 Task: Add an event with the title Second Team Building Game: Scavenger Hunt Adventure, date '2023/11/07', time 9:15 AM to 11:15 AMand add a description: Welcome to our Team Leadership Training Workshop, a comprehensive and interactive session designed to enhance leadership skills, empower team leaders, and cultivate effective leadership practices. This workshop is tailored for individuals who aspire to lead and inspire their teams to achieve exceptional results and foster a positive work environment._x000D_
_x000D_
_x000D_
_x000D_
, put the event into Yellow category . Add location for the event as: 987 Arc de Triomphe, Paris, France, logged in from the account softage.9@softage.netand send the event invitation to softage.5@softage.net with CC to  softage.6@softage.net. Set a reminder for the event 30 minutes before
Action: Mouse moved to (85, 118)
Screenshot: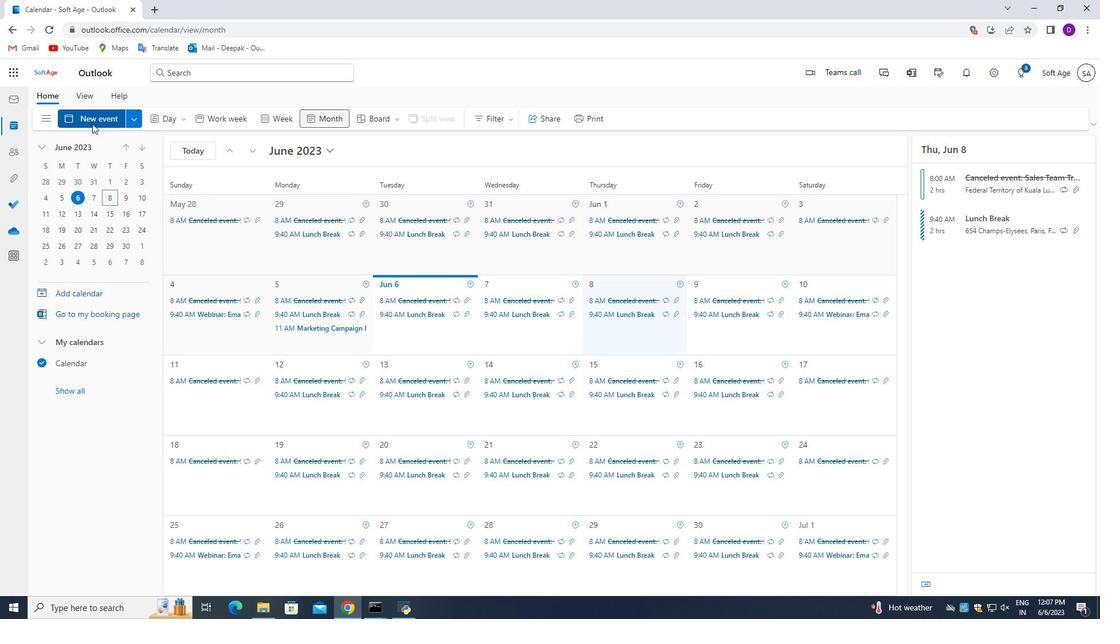 
Action: Mouse pressed left at (85, 118)
Screenshot: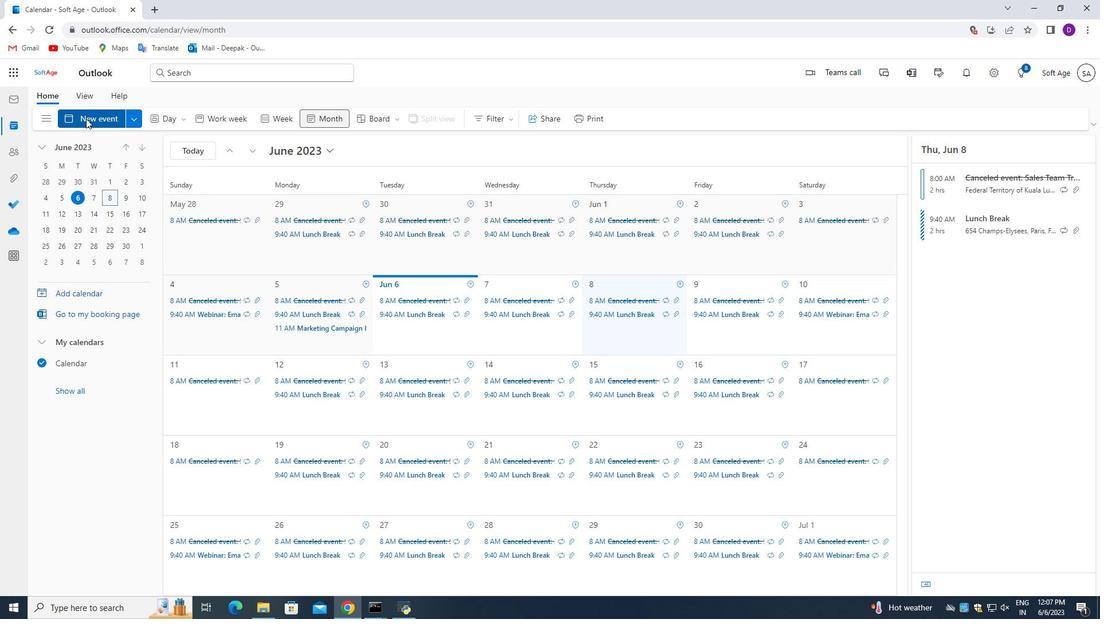 
Action: Mouse moved to (412, 448)
Screenshot: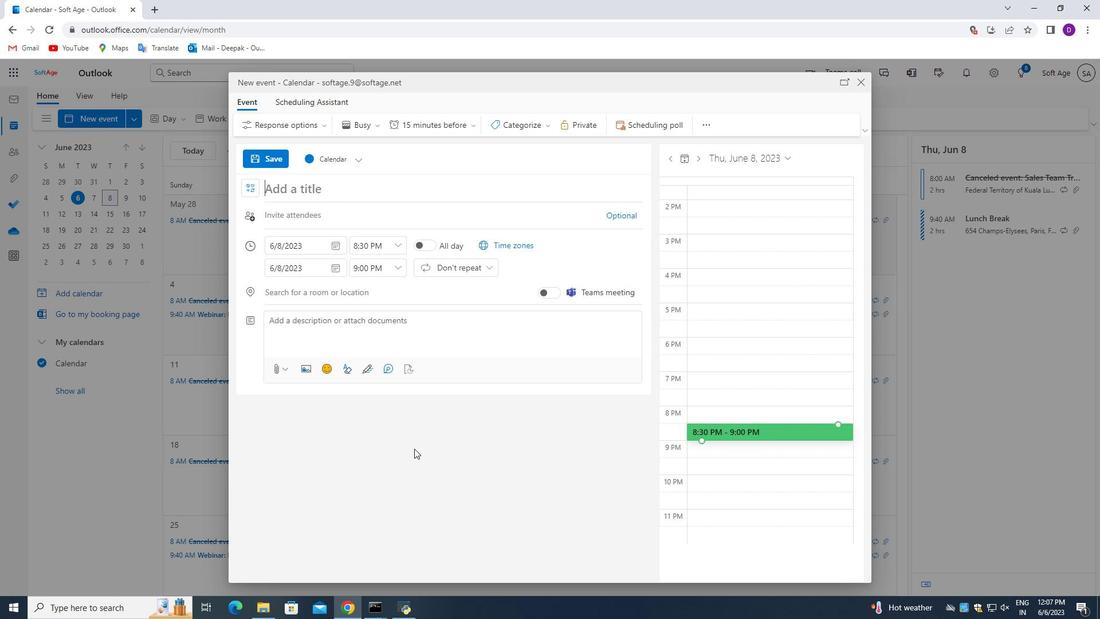 
Action: Key pressed <Key.shift_r>Second<Key.space><Key.shift_r>Team<Key.space><Key.shift_r>b<Key.backspace><Key.shift_r>Buik=<Key.backspace><Key.backspace>lding<Key.space><Key.shift_r>Game<Key.shift_r>:<Key.space><Key.shift_r>Scavenger<Key.space><Key.shift>Hunt<Key.space><Key.shift_r>Adventure
Screenshot: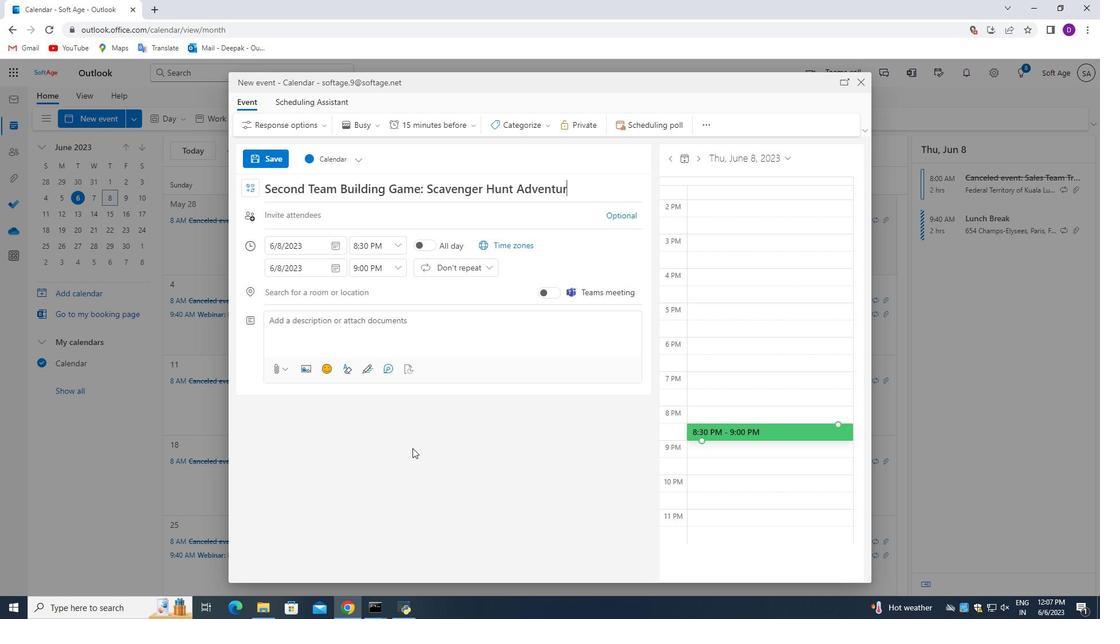 
Action: Mouse moved to (337, 244)
Screenshot: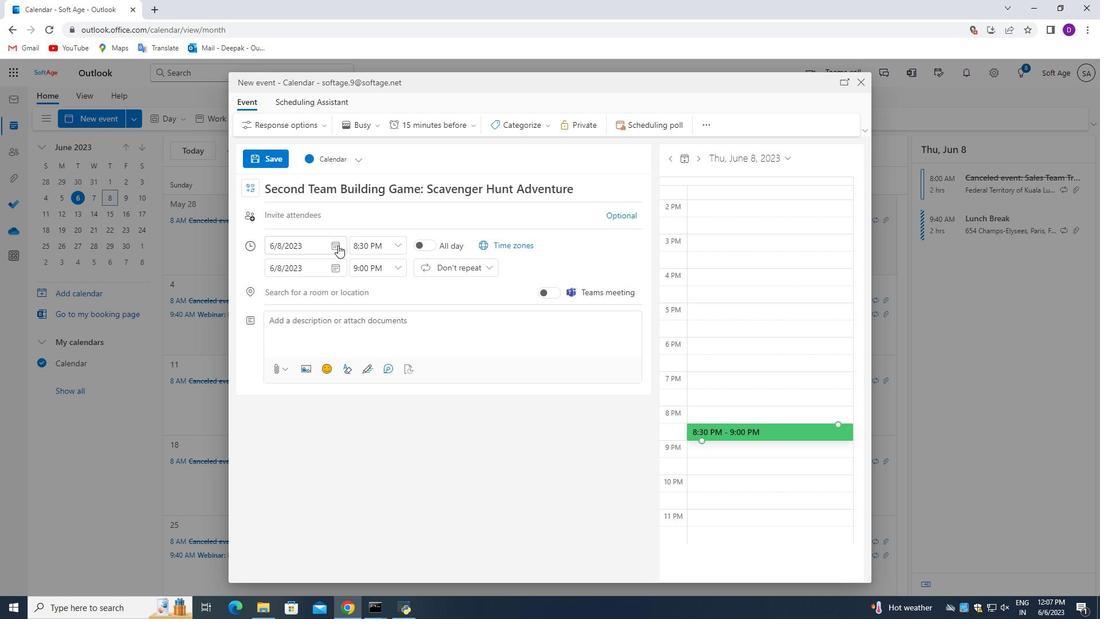 
Action: Mouse pressed left at (337, 244)
Screenshot: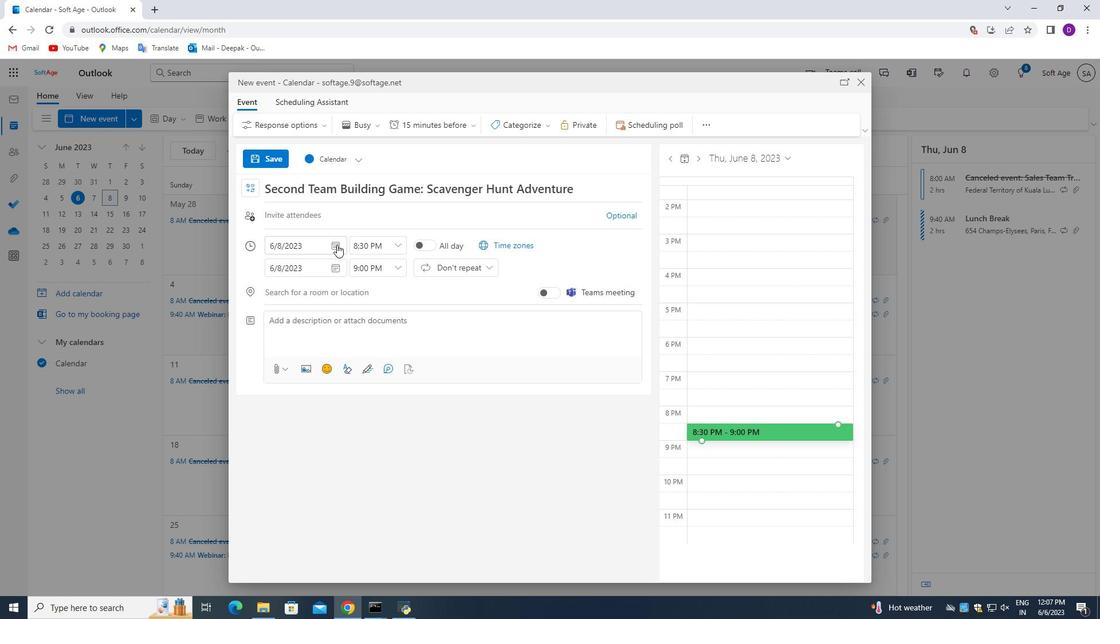 
Action: Mouse moved to (300, 268)
Screenshot: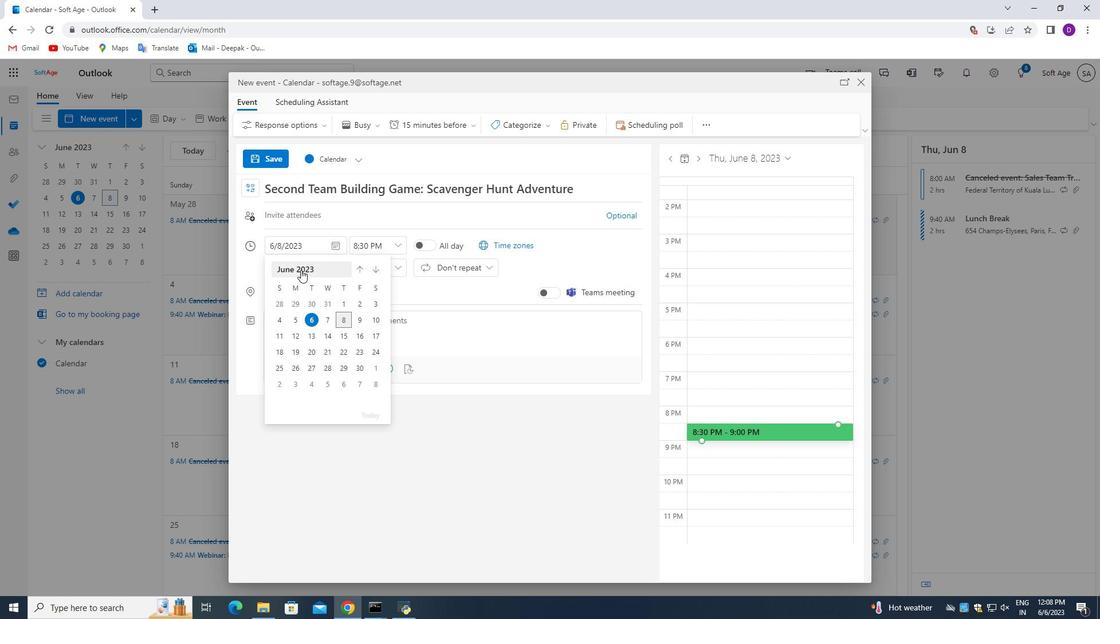 
Action: Mouse pressed left at (300, 268)
Screenshot: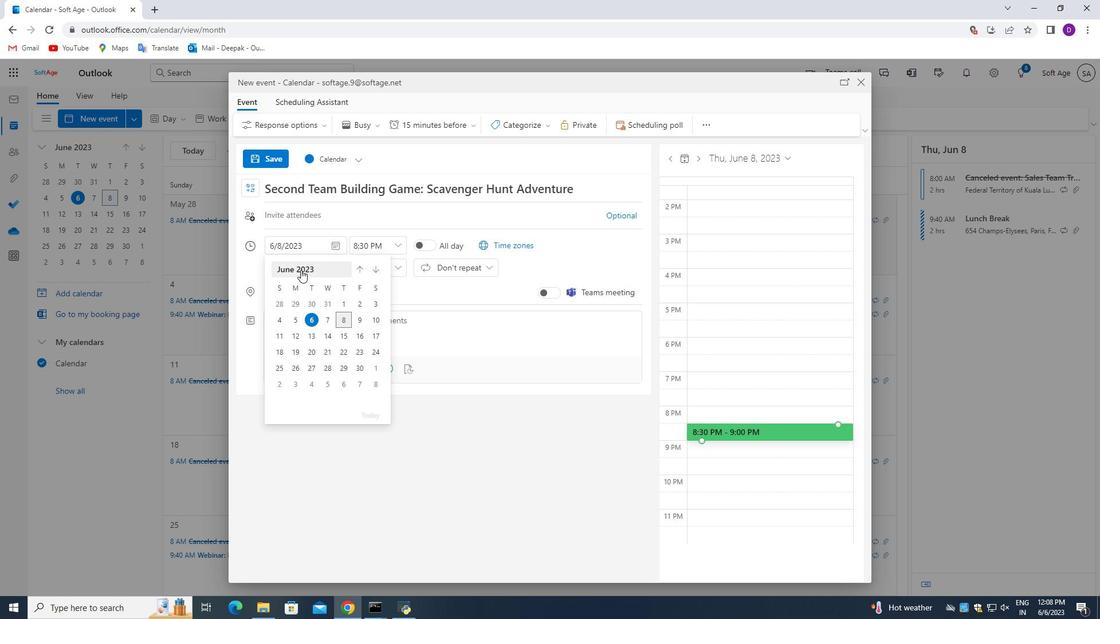 
Action: Mouse moved to (345, 353)
Screenshot: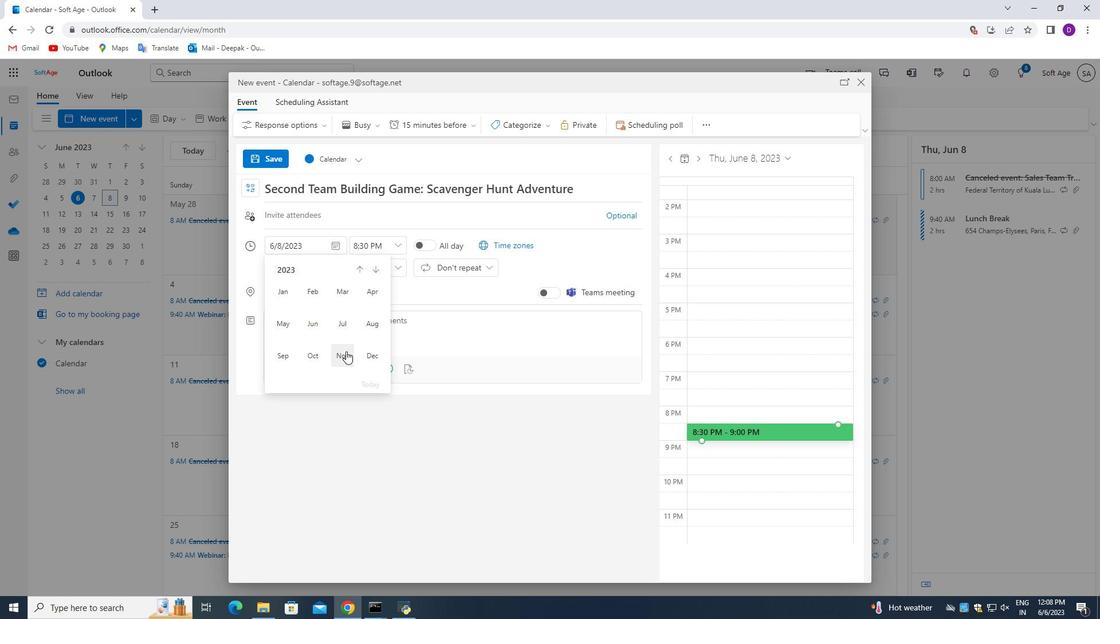 
Action: Mouse pressed left at (345, 353)
Screenshot: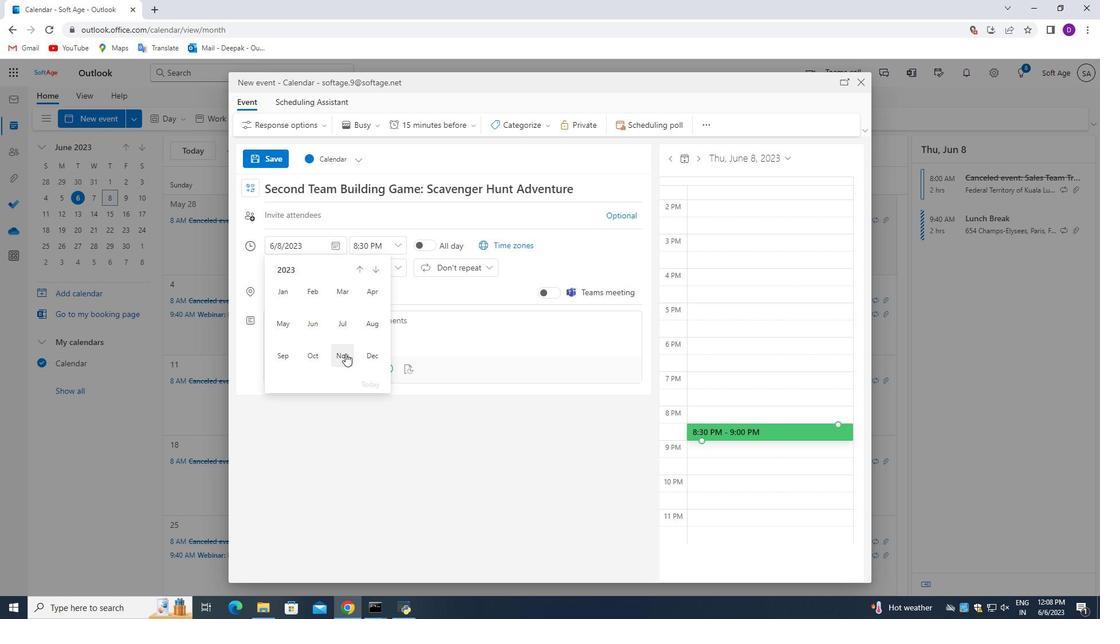 
Action: Mouse moved to (311, 319)
Screenshot: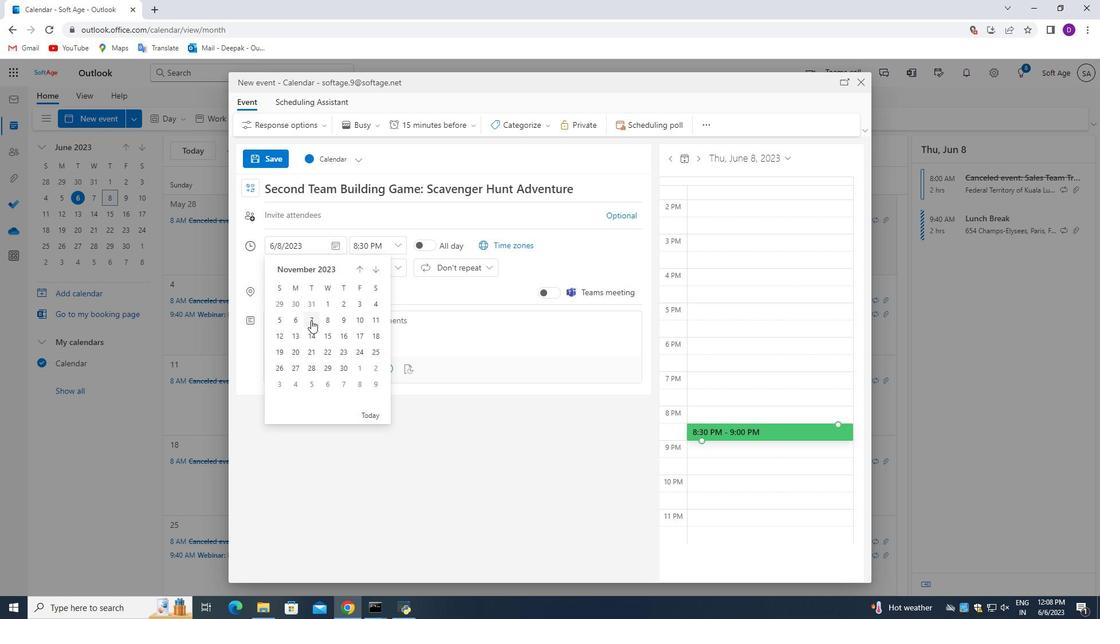 
Action: Mouse pressed left at (311, 319)
Screenshot: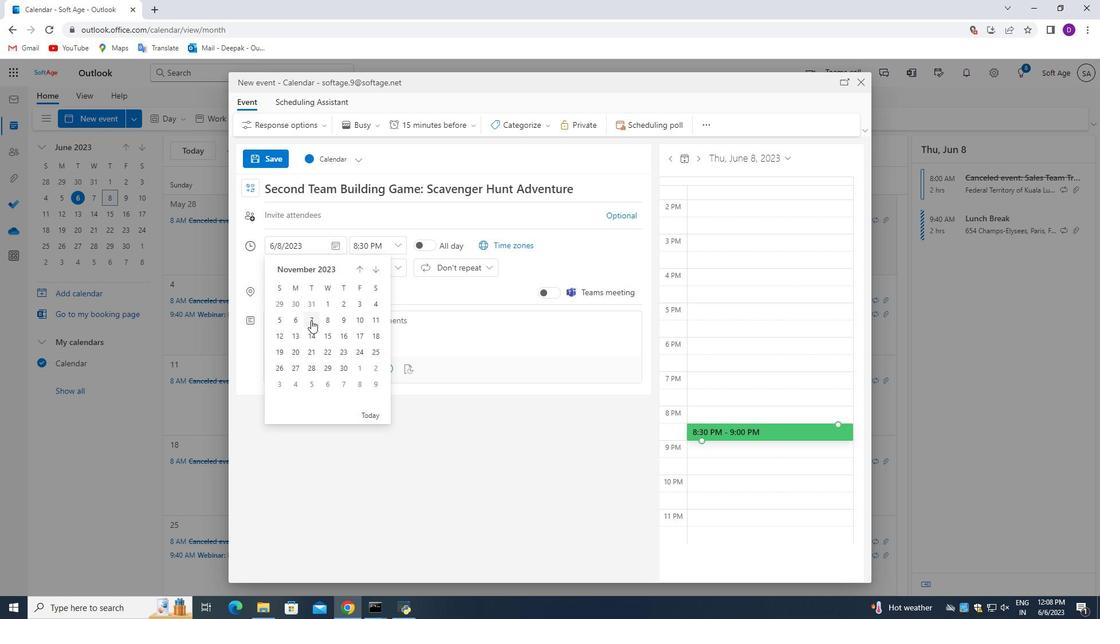 
Action: Mouse moved to (394, 247)
Screenshot: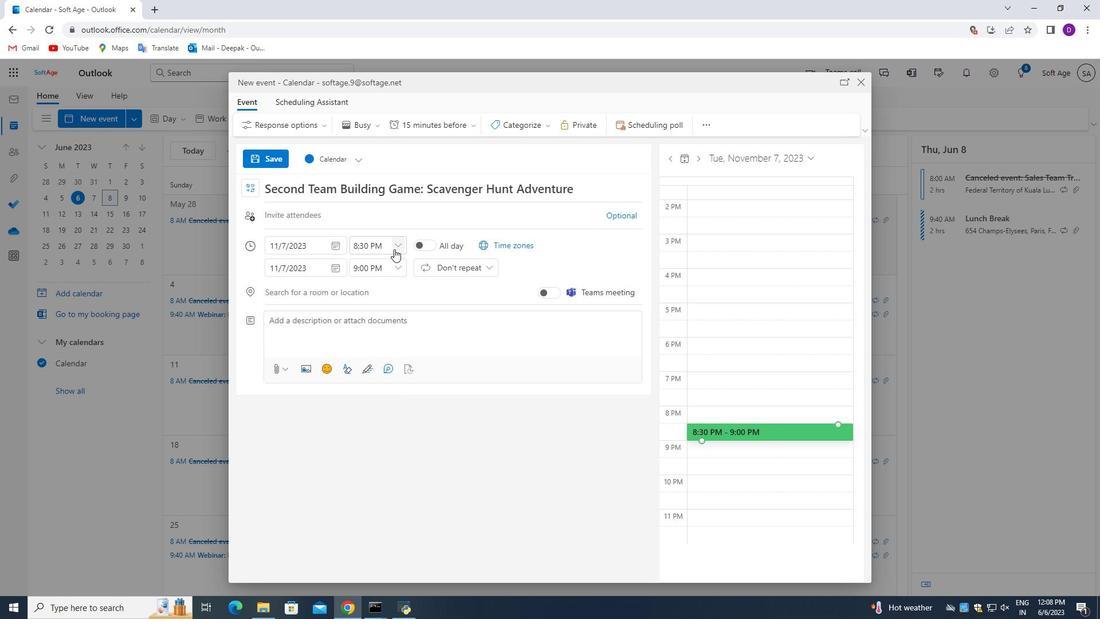 
Action: Mouse pressed left at (394, 247)
Screenshot: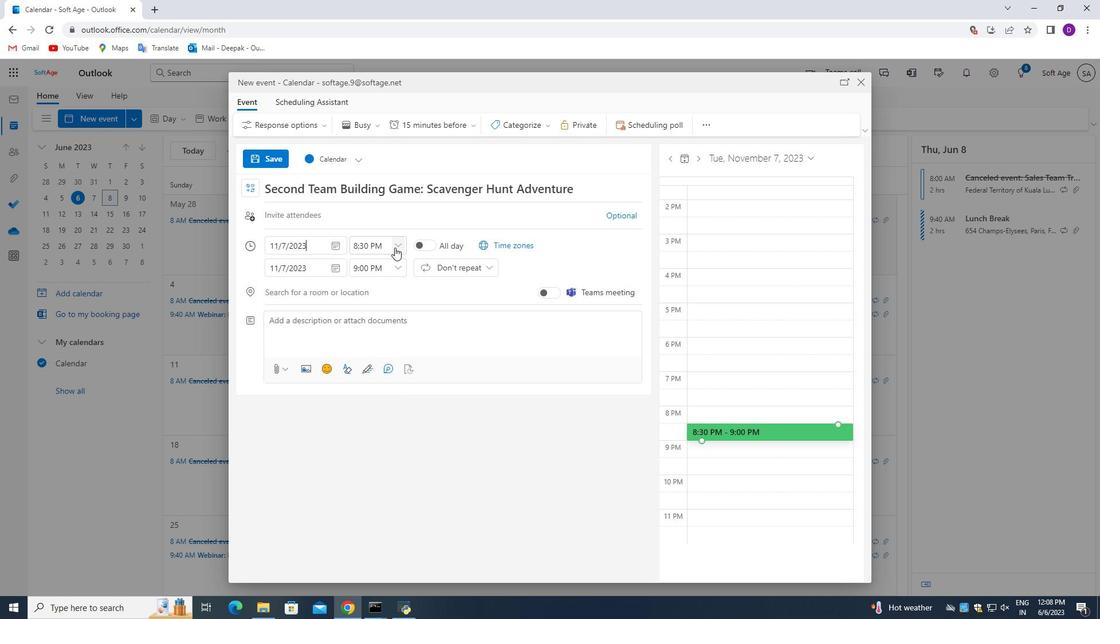
Action: Mouse moved to (378, 294)
Screenshot: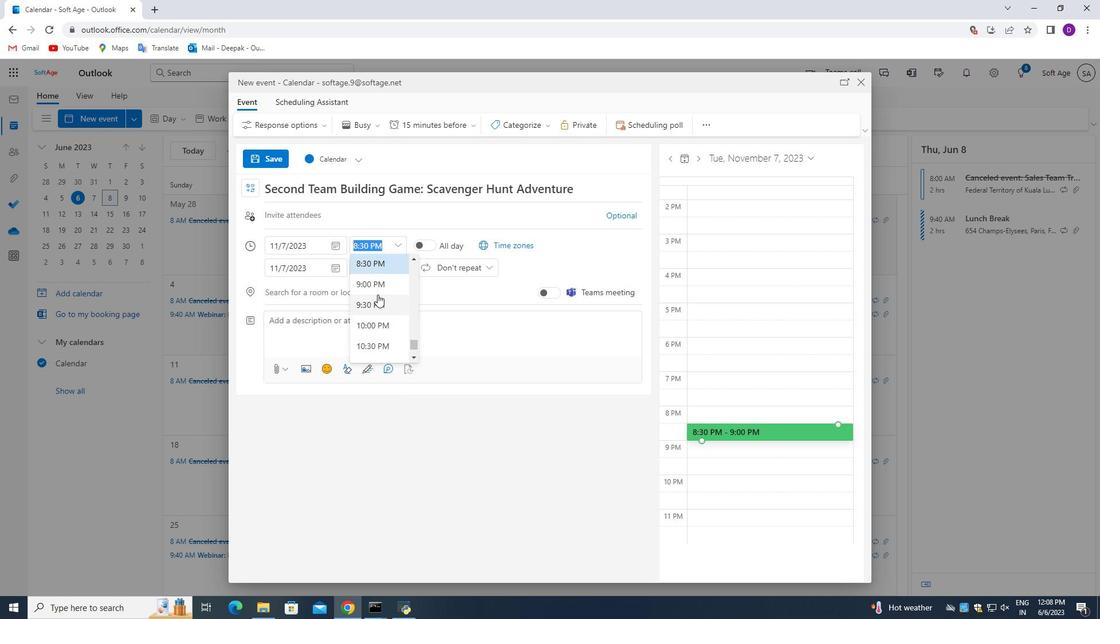 
Action: Mouse scrolled (378, 294) with delta (0, 0)
Screenshot: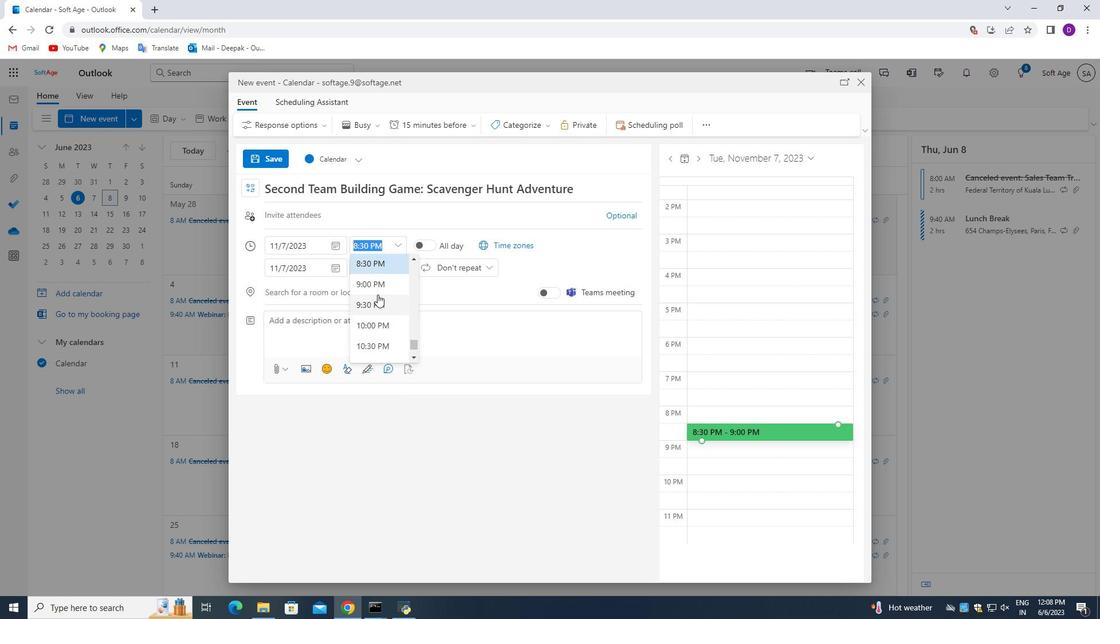 
Action: Mouse moved to (379, 294)
Screenshot: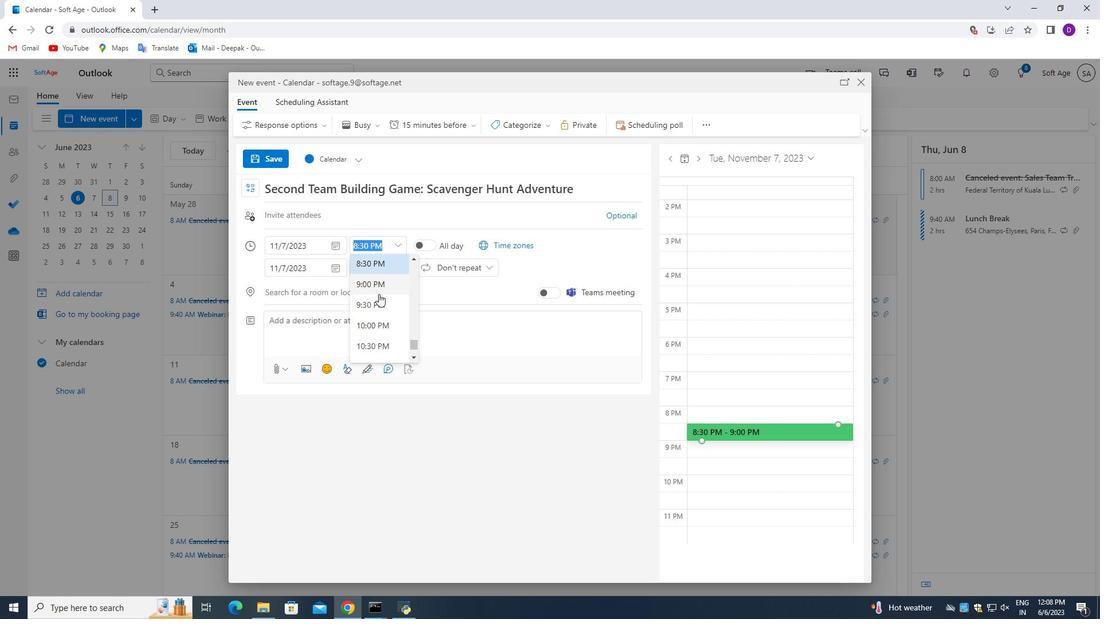 
Action: Mouse scrolled (379, 295) with delta (0, 0)
Screenshot: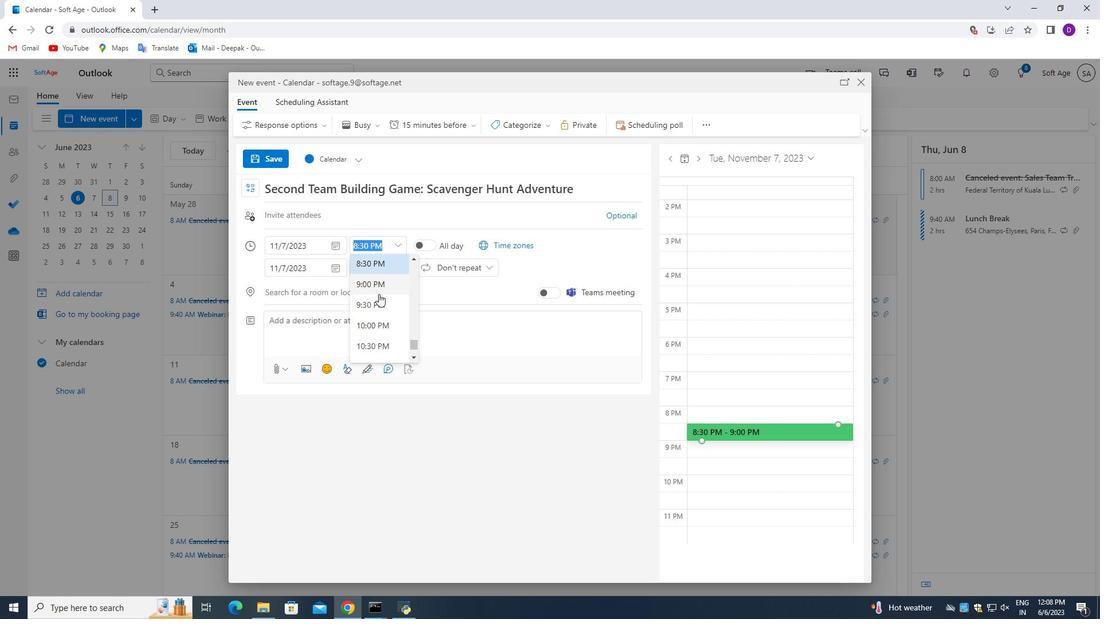 
Action: Mouse moved to (379, 296)
Screenshot: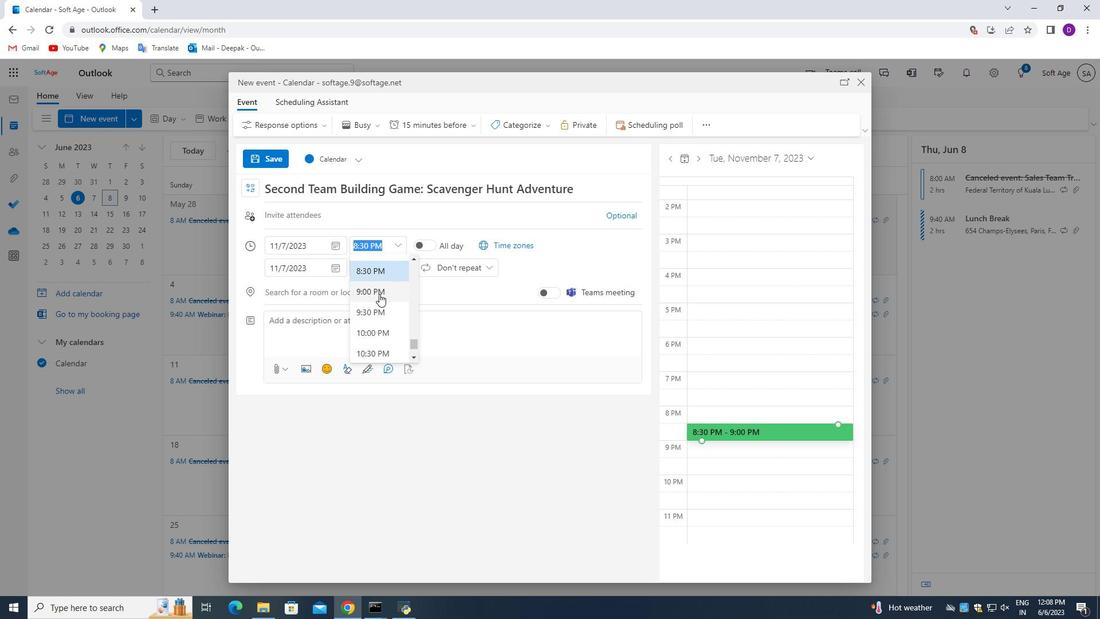 
Action: Mouse scrolled (379, 296) with delta (0, 0)
Screenshot: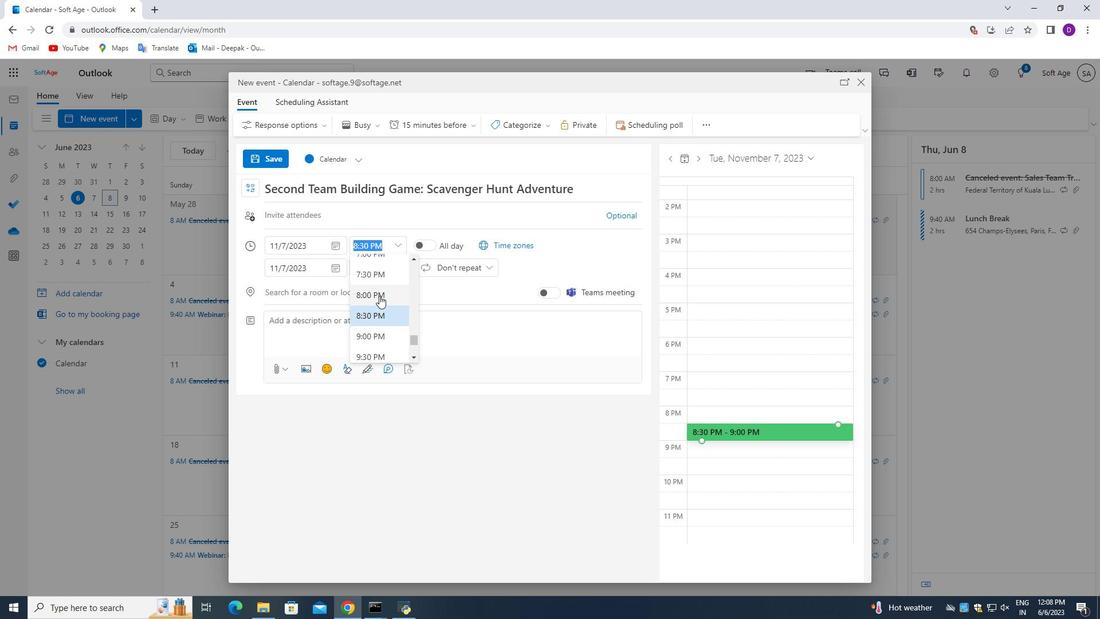 
Action: Mouse scrolled (379, 296) with delta (0, 0)
Screenshot: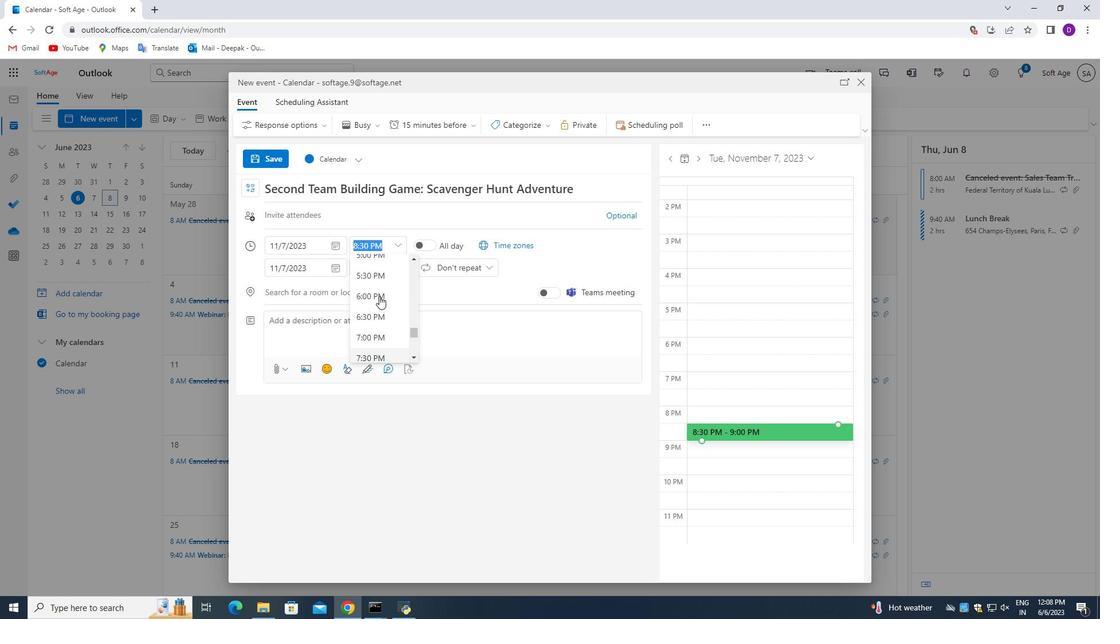 
Action: Mouse scrolled (379, 296) with delta (0, 0)
Screenshot: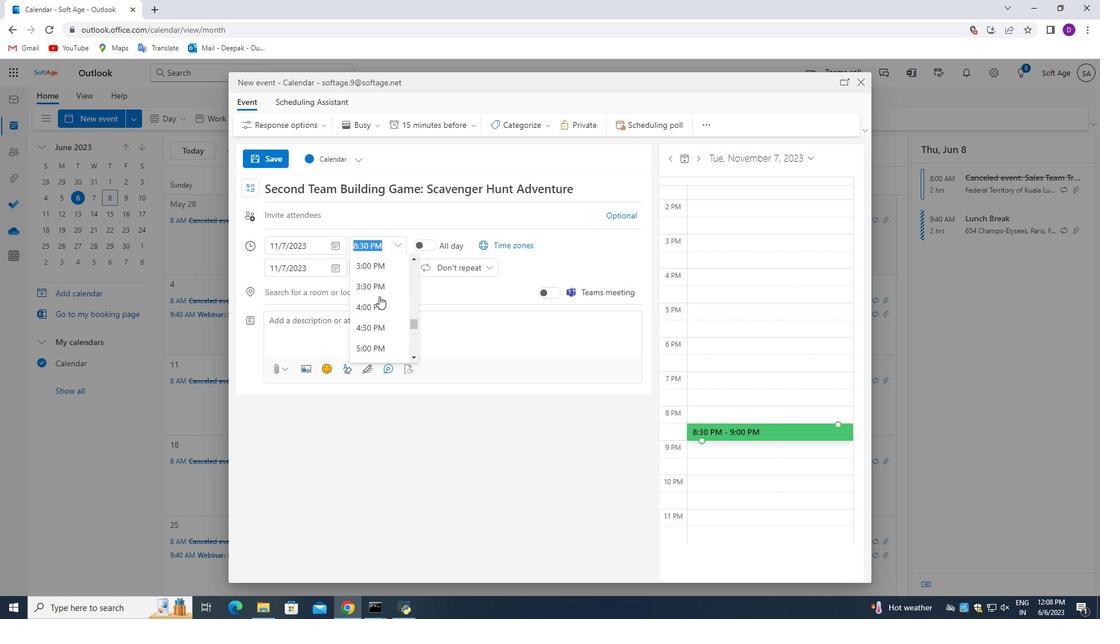 
Action: Mouse scrolled (379, 296) with delta (0, 0)
Screenshot: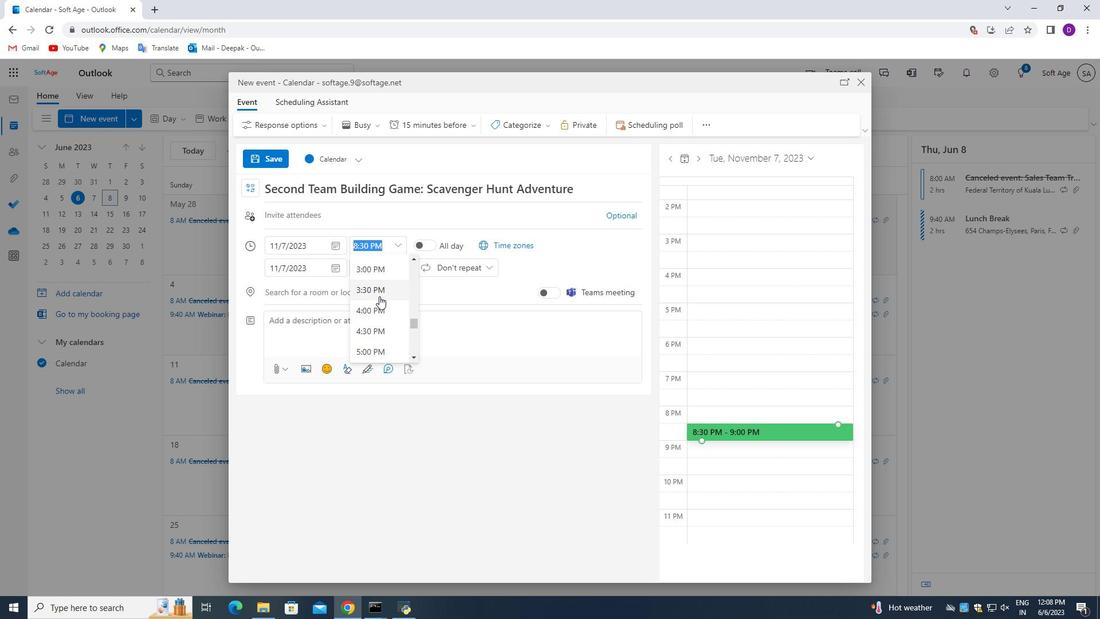 
Action: Mouse scrolled (379, 296) with delta (0, 0)
Screenshot: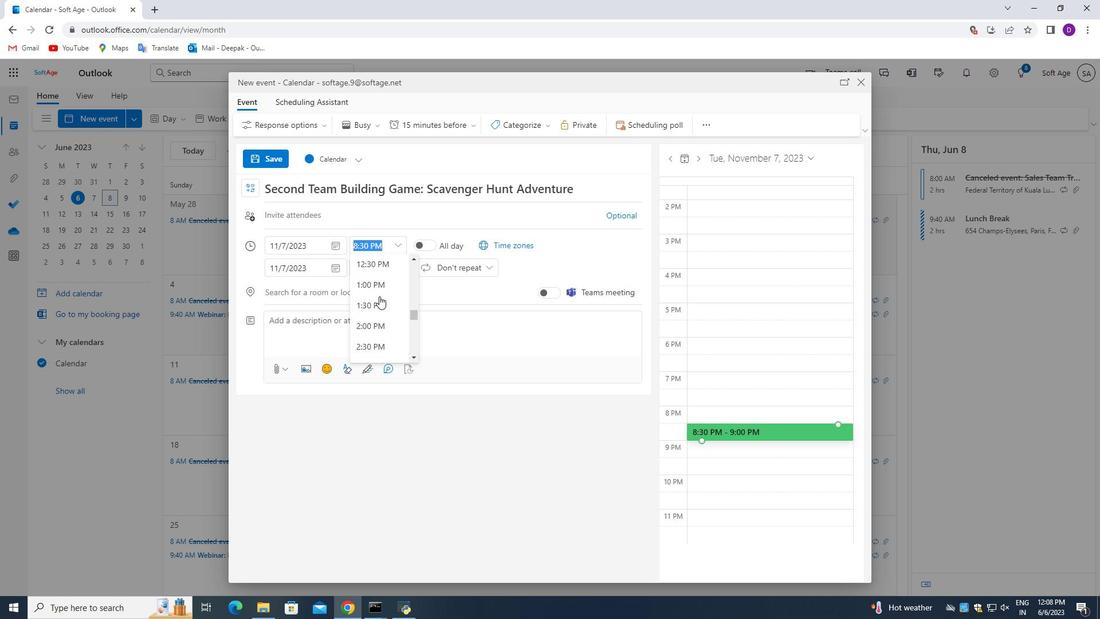 
Action: Mouse scrolled (379, 296) with delta (0, 0)
Screenshot: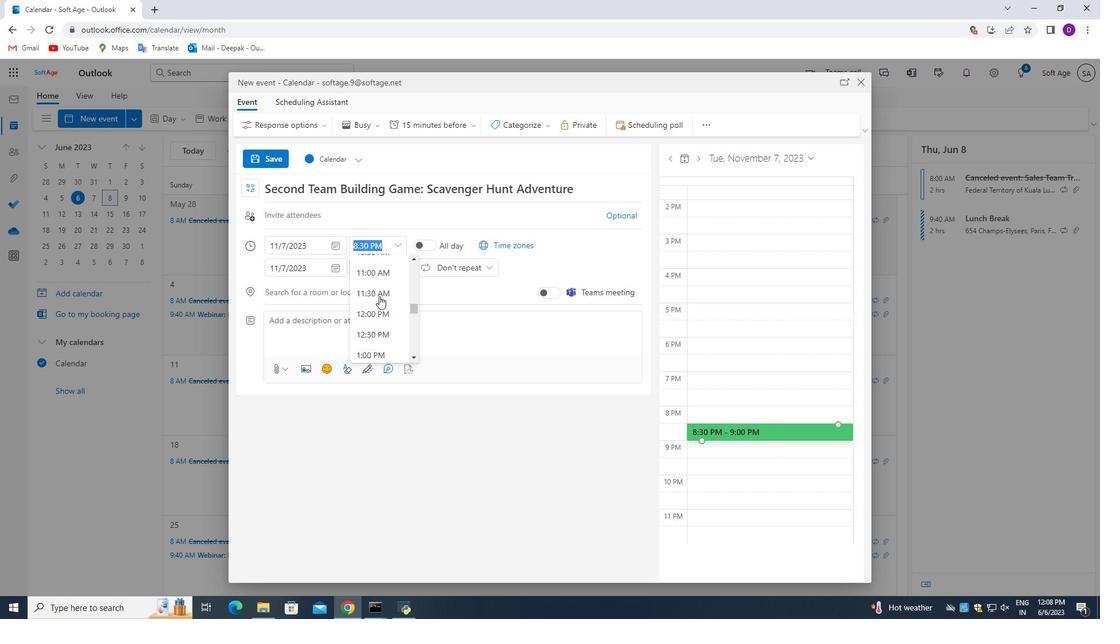 
Action: Mouse scrolled (379, 296) with delta (0, 0)
Screenshot: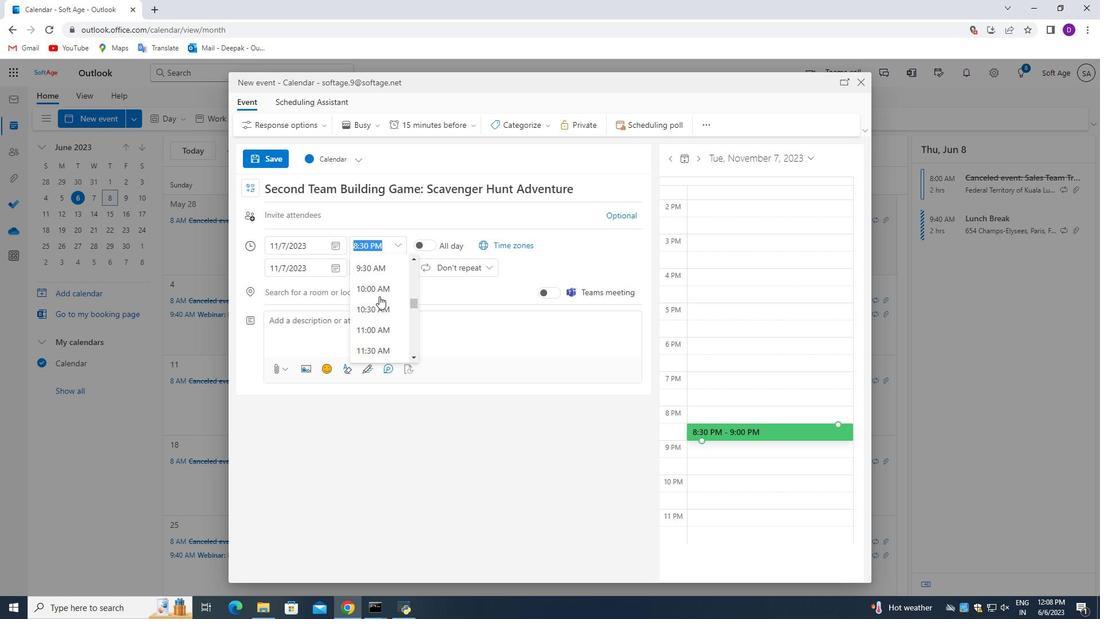 
Action: Mouse moved to (376, 320)
Screenshot: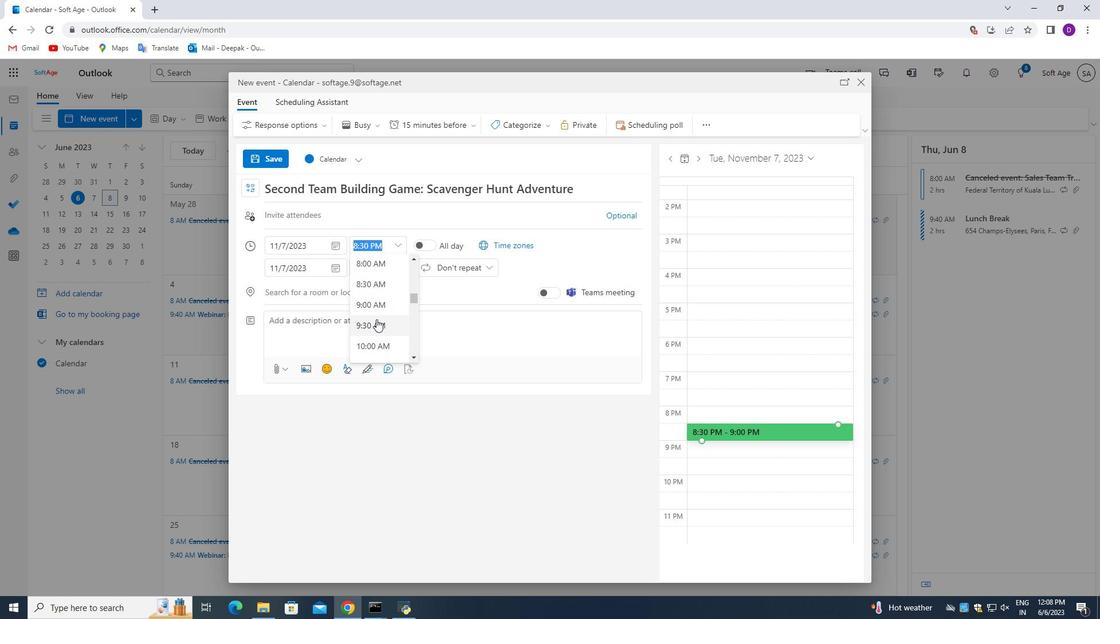 
Action: Mouse pressed left at (376, 320)
Screenshot: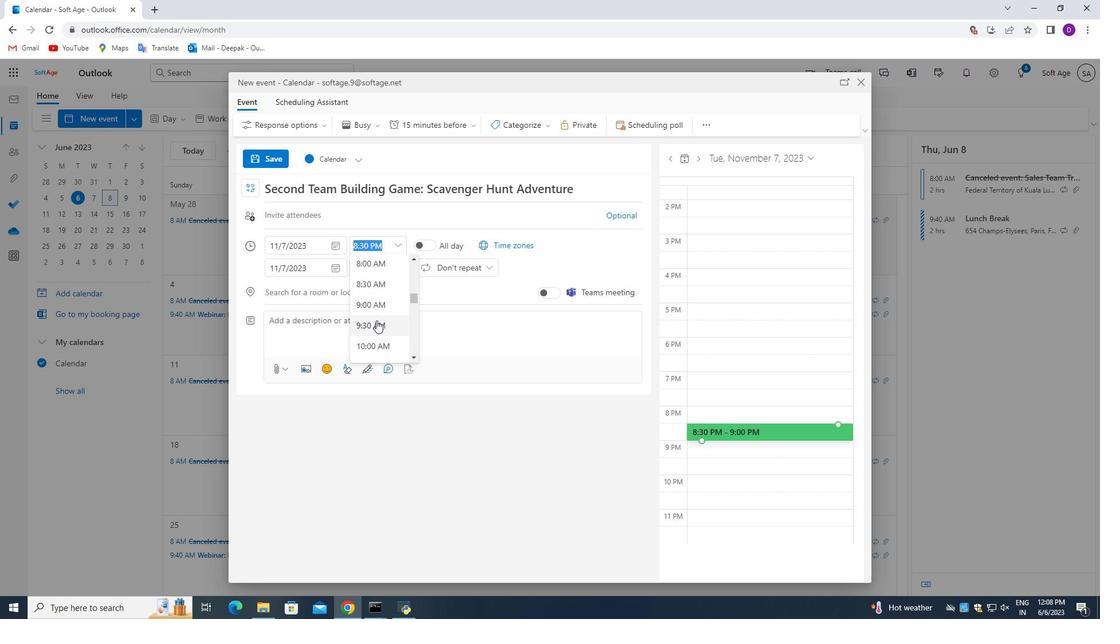 
Action: Mouse moved to (363, 247)
Screenshot: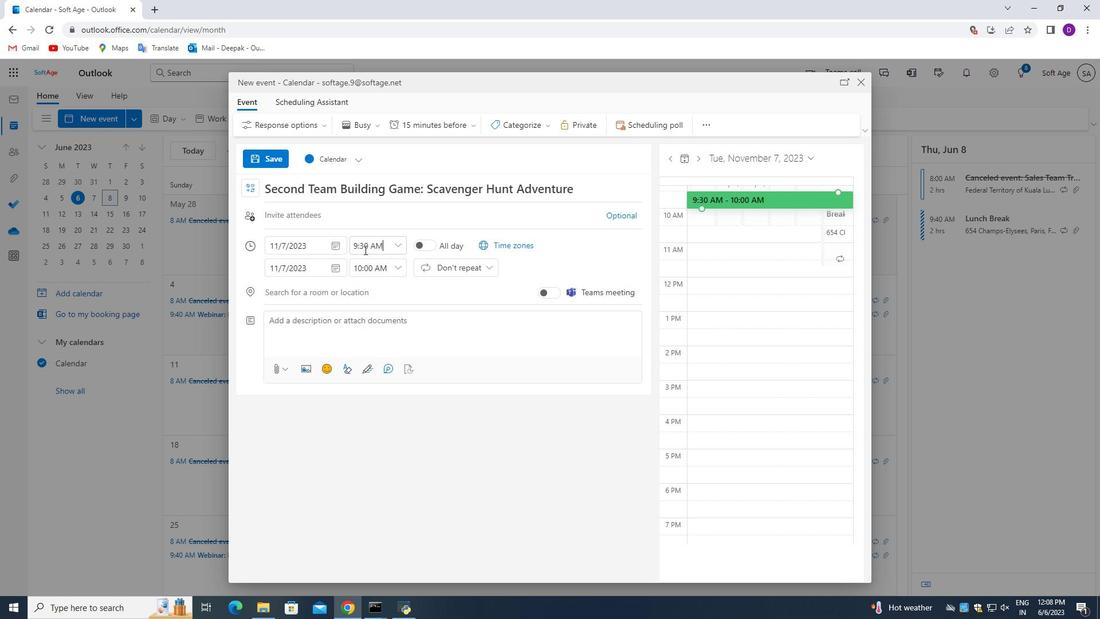 
Action: Mouse pressed left at (363, 247)
Screenshot: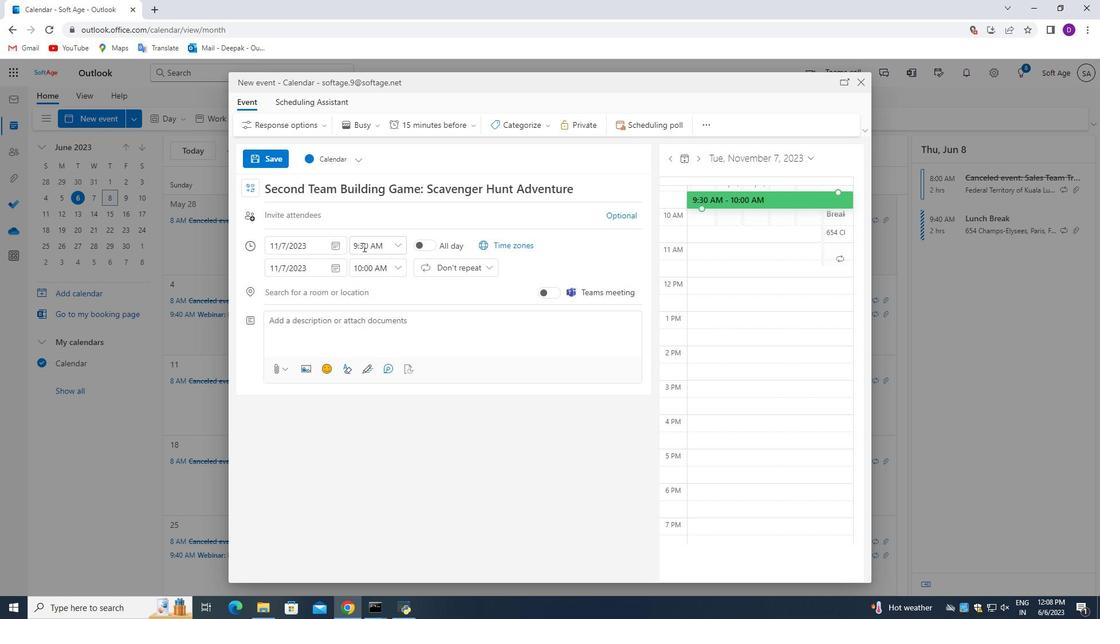 
Action: Mouse moved to (396, 300)
Screenshot: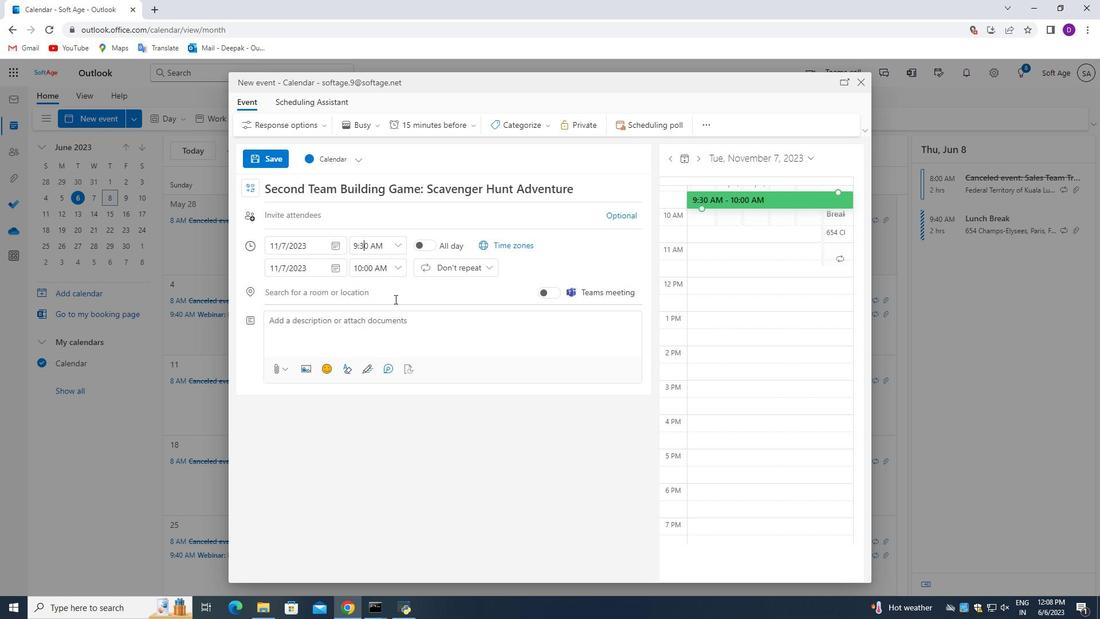 
Action: Key pressed <Key.backspace><Key.right><Key.backspace>15
Screenshot: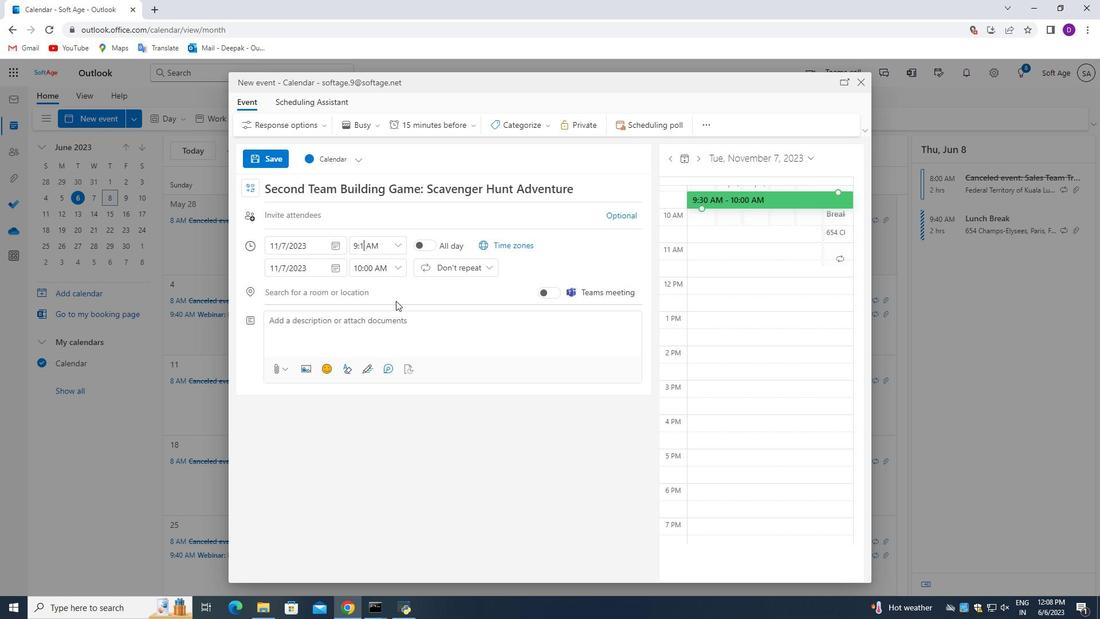 
Action: Mouse moved to (396, 270)
Screenshot: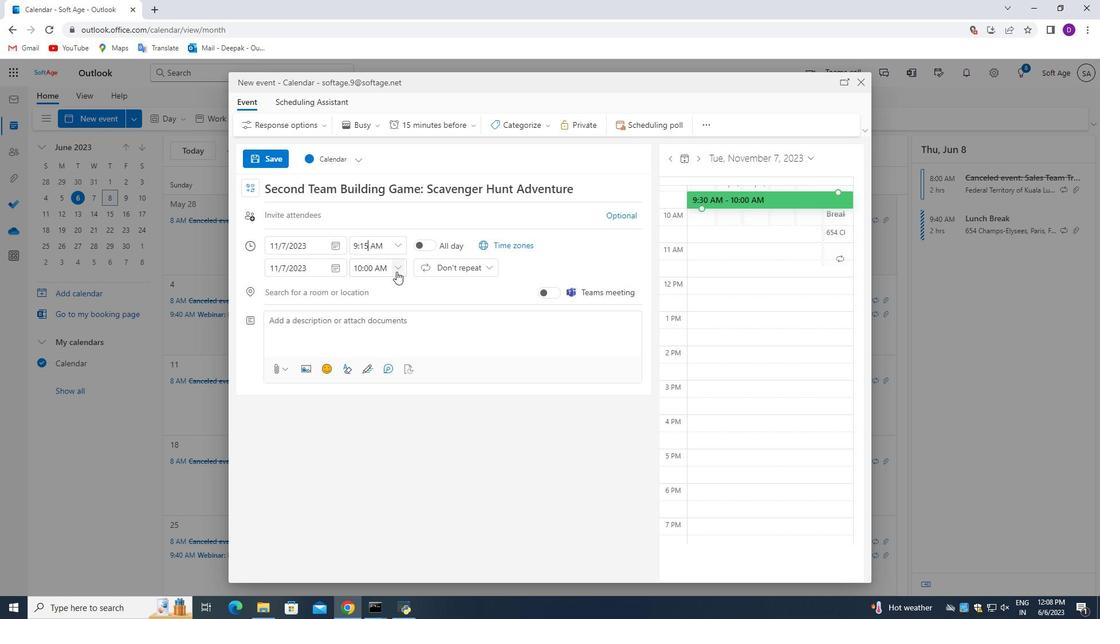 
Action: Mouse pressed left at (396, 270)
Screenshot: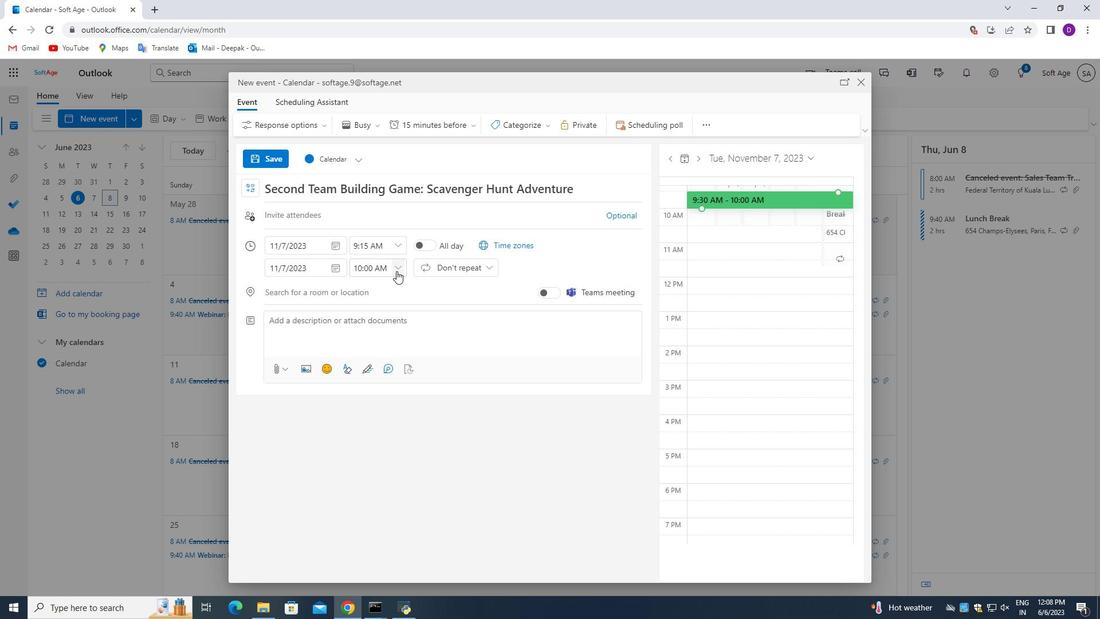 
Action: Mouse moved to (392, 270)
Screenshot: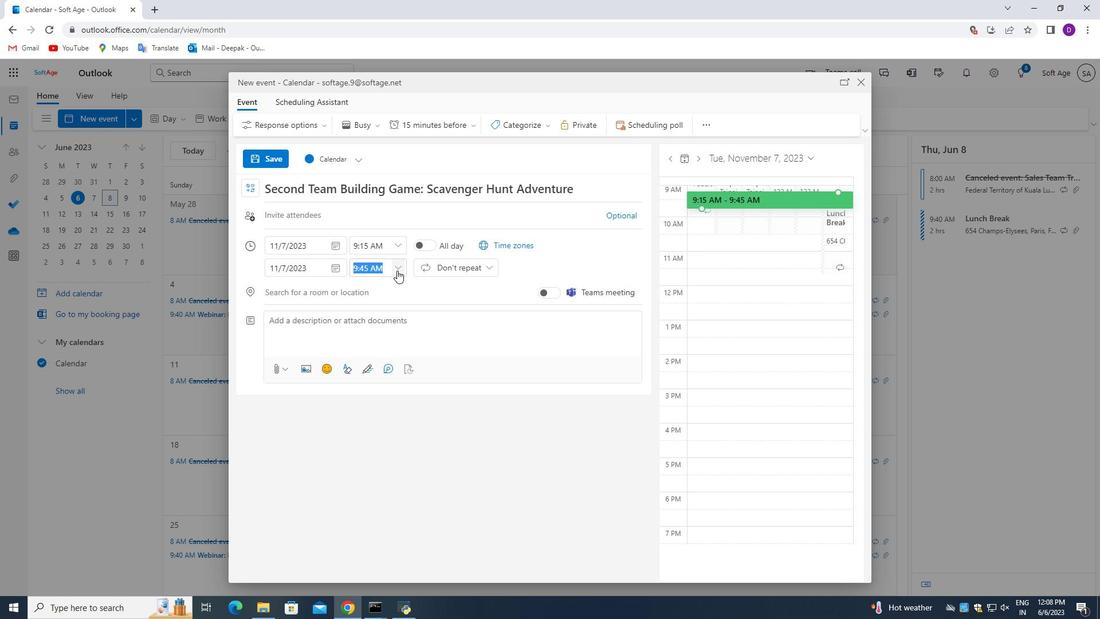 
Action: Mouse pressed left at (392, 270)
Screenshot: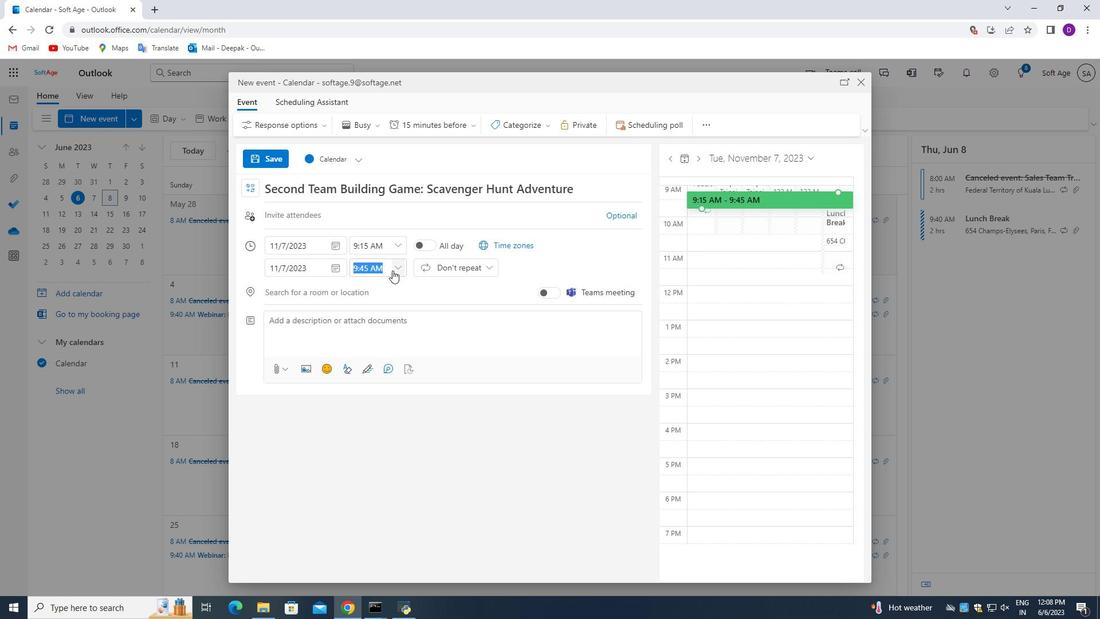 
Action: Mouse moved to (390, 345)
Screenshot: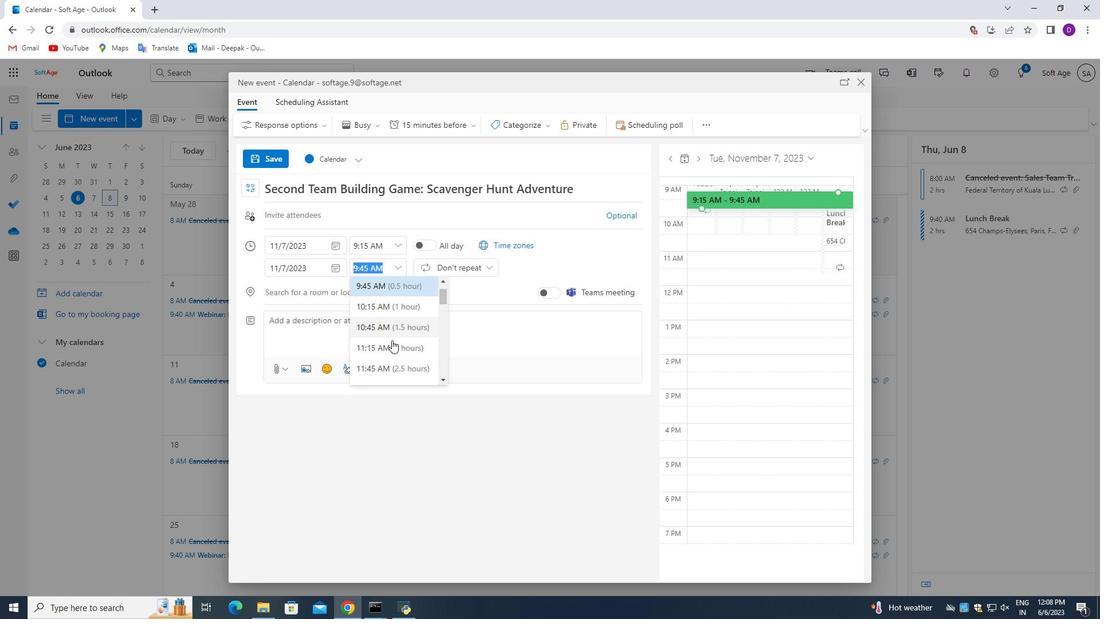 
Action: Mouse pressed left at (390, 345)
Screenshot: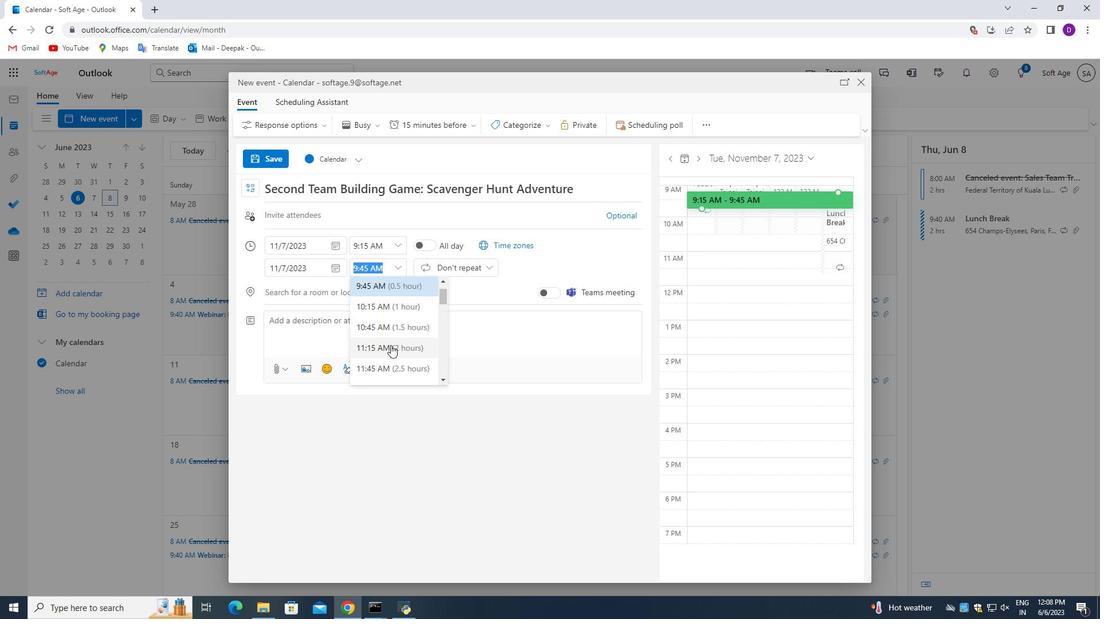 
Action: Mouse moved to (368, 320)
Screenshot: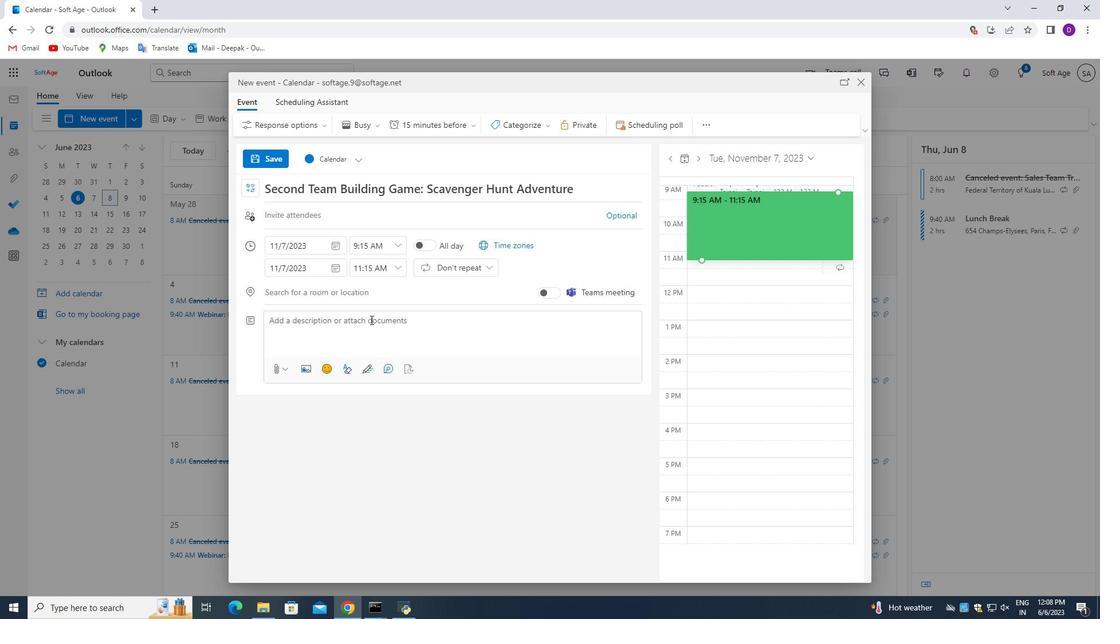 
Action: Mouse pressed left at (368, 320)
Screenshot: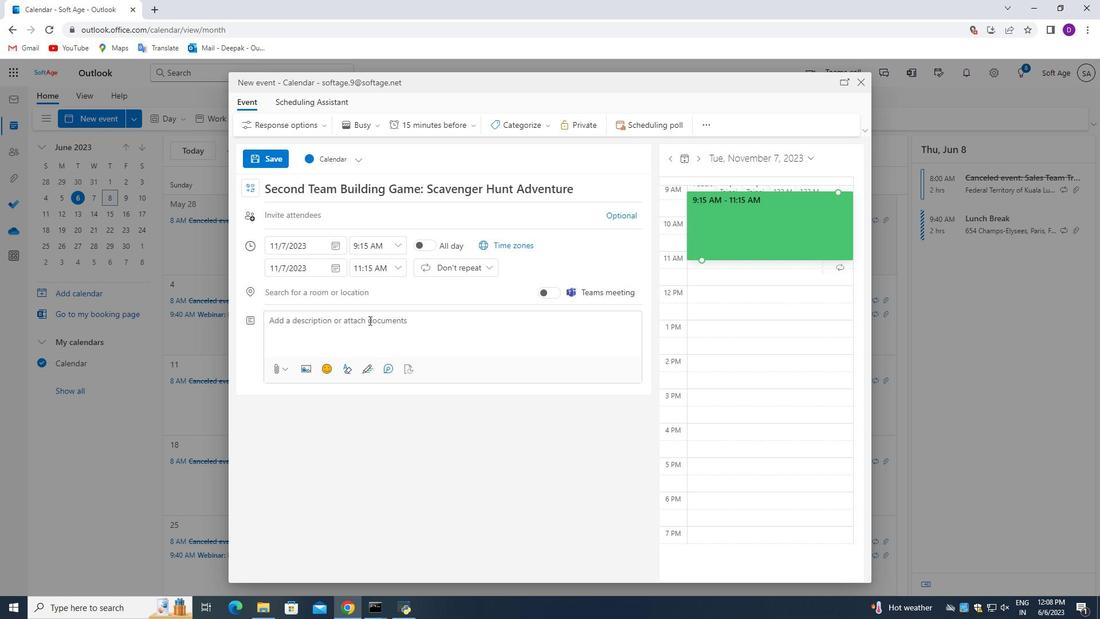 
Action: Mouse moved to (531, 499)
Screenshot: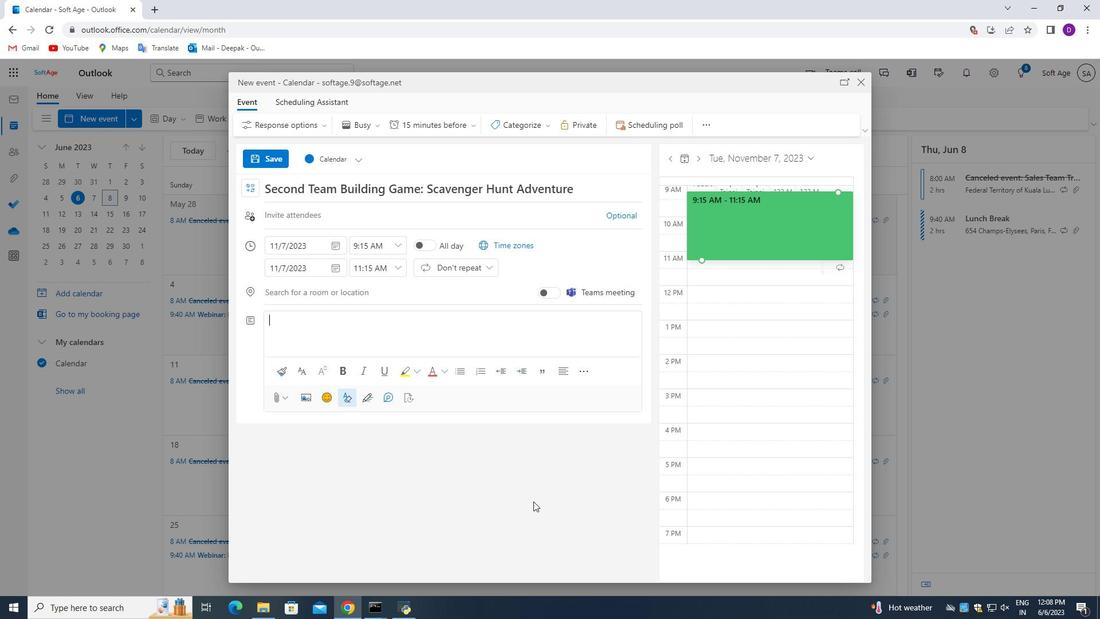 
Action: Key pressed <Key.shift_r>Wec<Key.backspace>lcome<Key.space>to<Key.space>our<Key.space><Key.shift_r>Team<Key.space><Key.shift>La<Key.backspace>eadership<Key.space><Key.shift_r>Training<Key.space><Key.shift_r>Workshop<Key.space><Key.backspace>,<Key.space>a<Key.space>comprehensive<Key.space>and<Key.space>interactive<Key.space>session<Key.space>designed<Key.space>to<Key.space>enhance<Key.space>leadership<Key.space>l<Key.backspace>sl<Key.backspace>kills,<Key.space>empower<Key.space>team<Key.space>leaders,<Key.space>and<Key.space>cultivate<Key.space>effectic<Key.backspace>ve<Key.space>leadership<Key.space>who<Key.space>aspire<Key.space>to<Key.space>lead<Key.space>and<Key.space>inspire<Key.space>their<Key.space>teams<Key.space>to<Key.space>achieve<Key.space>exceptional<Key.space>results<Key.space>and<Key.space>foster<Key.space>a<Key.space>positive<Key.space>work<Key.space>environment<Key.space><Key.backspace>.
Screenshot: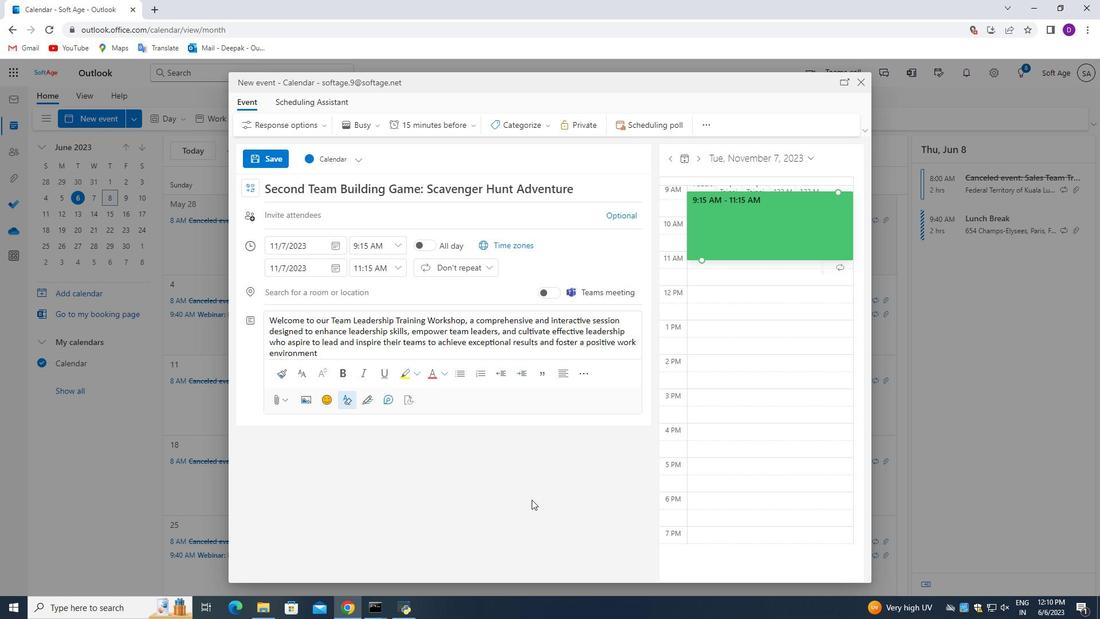 
Action: Mouse moved to (519, 125)
Screenshot: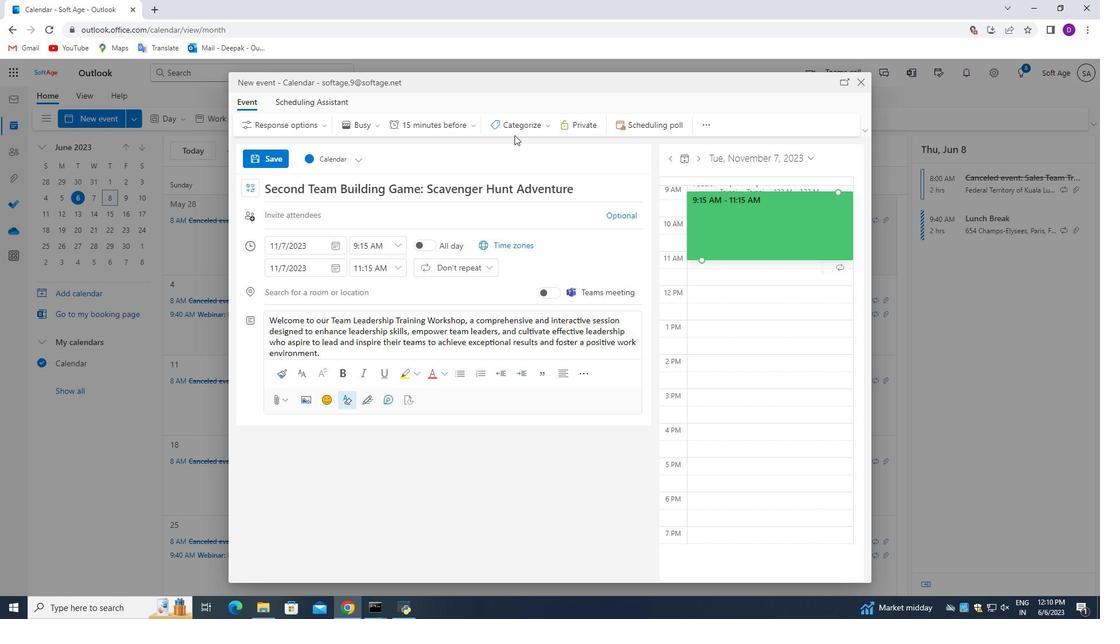
Action: Mouse pressed left at (519, 125)
Screenshot: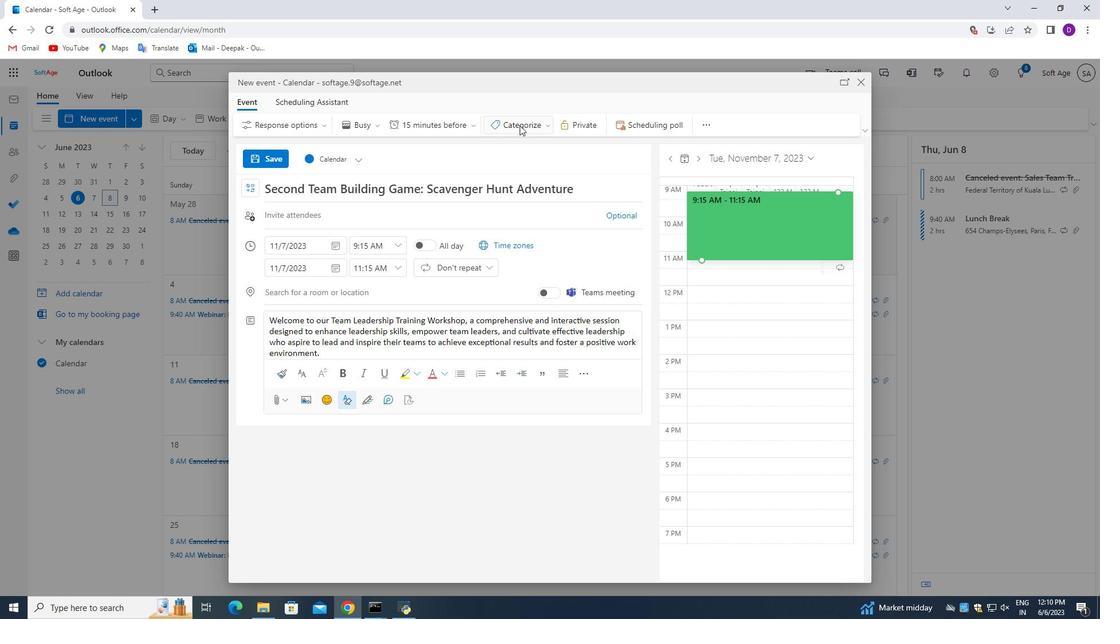 
Action: Mouse moved to (534, 237)
Screenshot: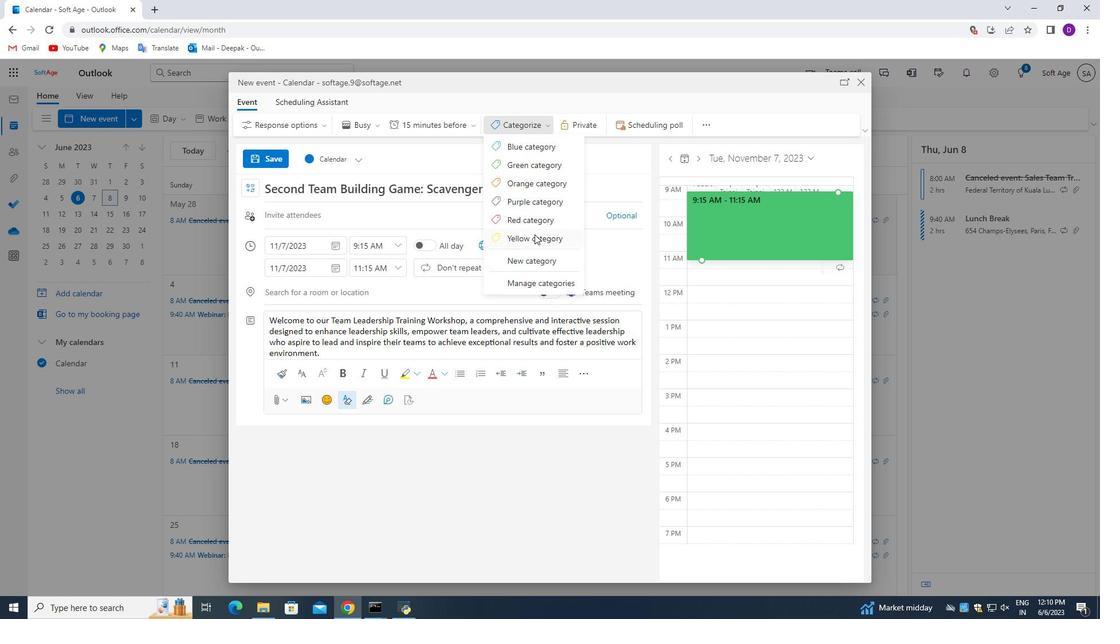 
Action: Mouse pressed left at (534, 237)
Screenshot: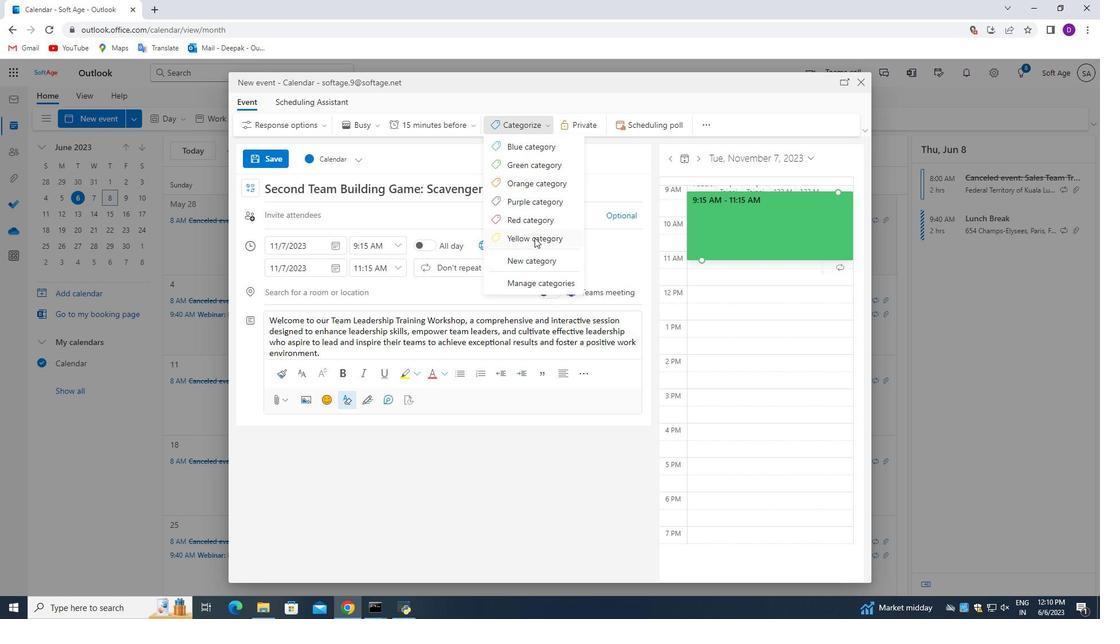 
Action: Mouse moved to (334, 294)
Screenshot: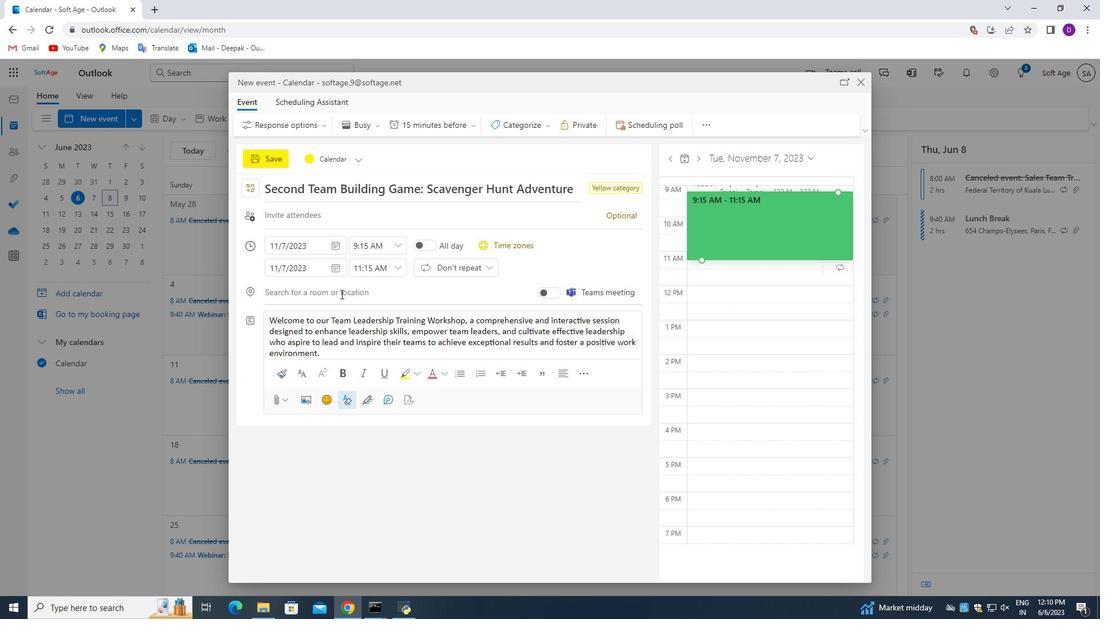 
Action: Mouse pressed left at (334, 294)
Screenshot: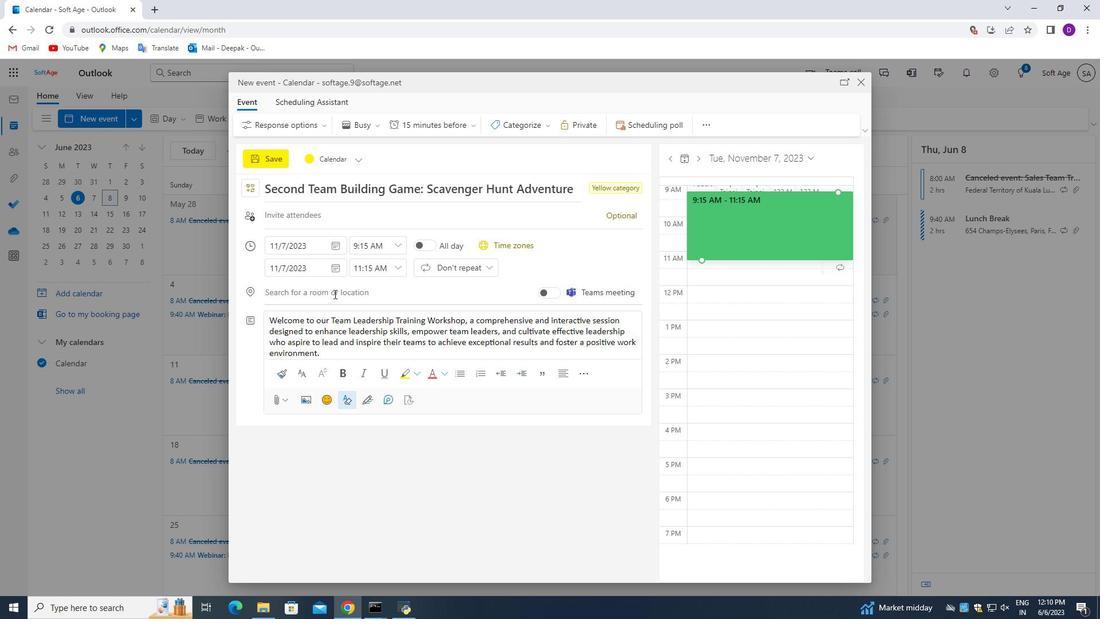 
Action: Mouse moved to (384, 478)
Screenshot: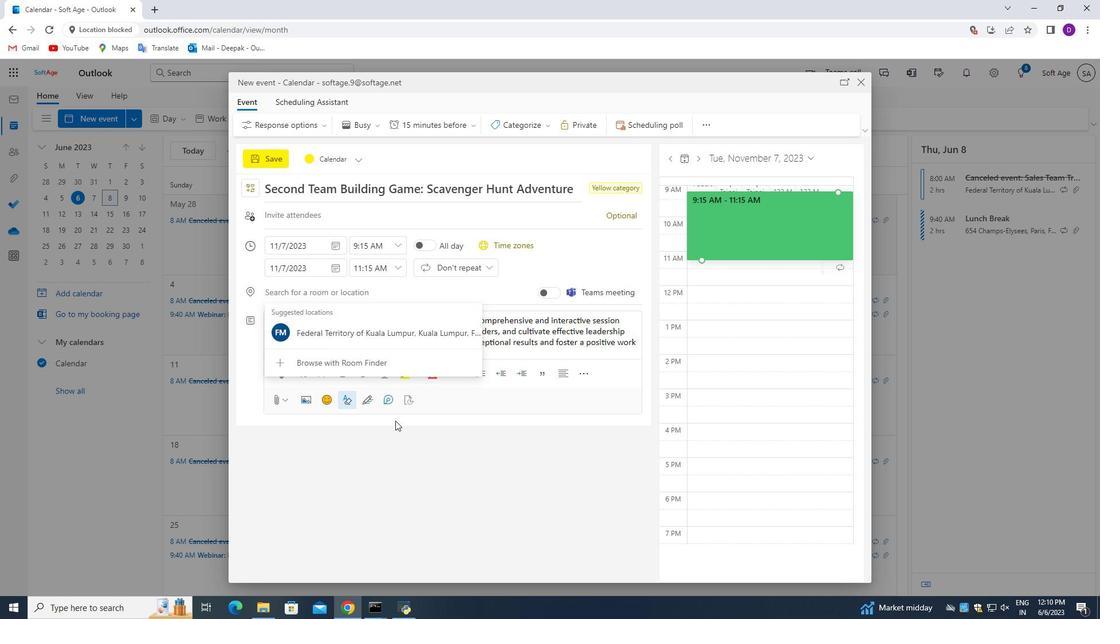 
Action: Key pressed 987<Key.space><Key.shift_r>Arc<Key.space>e<Key.backspace>de<Key.space><Key.shift_r>Trion<Key.backspace>mphe,<Key.space><Key.shift><Key.shift>Paris,<Key.space><Key.shift_r>france<Key.backspace><Key.backspace><Key.backspace><Key.backspace><Key.backspace><Key.backspace><Key.shift_r>France,<Key.backspace>
Screenshot: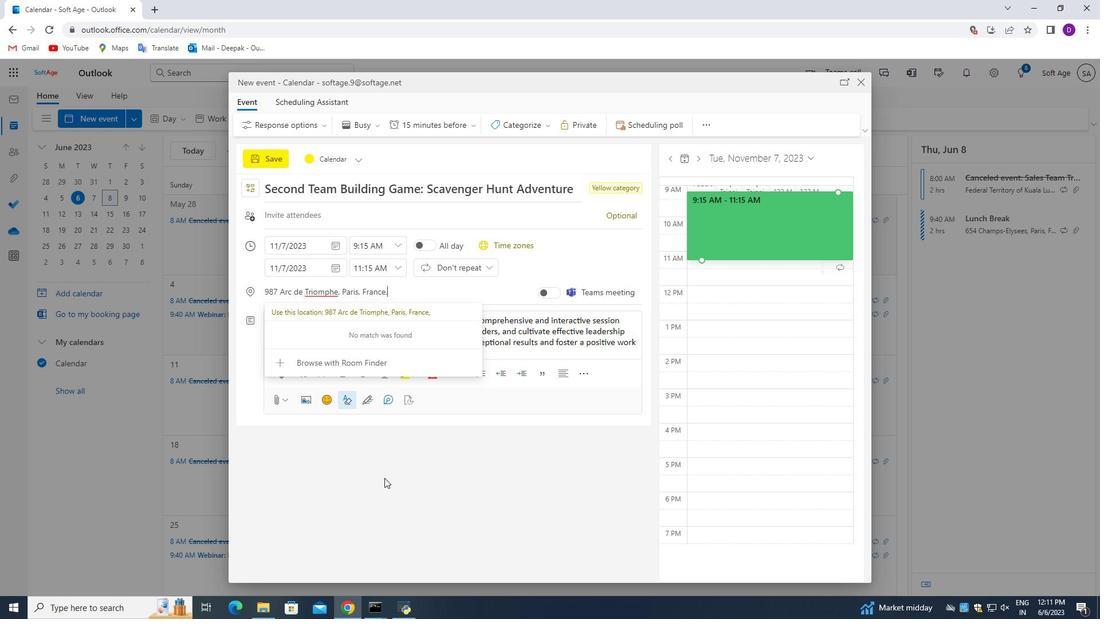 
Action: Mouse pressed left at (384, 478)
Screenshot: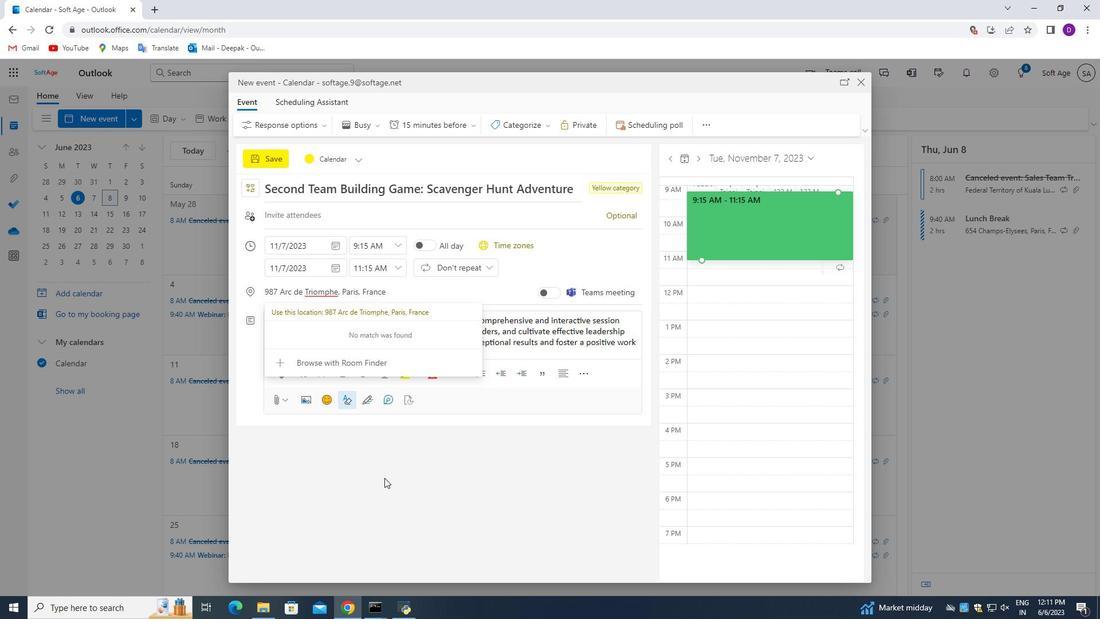 
Action: Mouse moved to (306, 215)
Screenshot: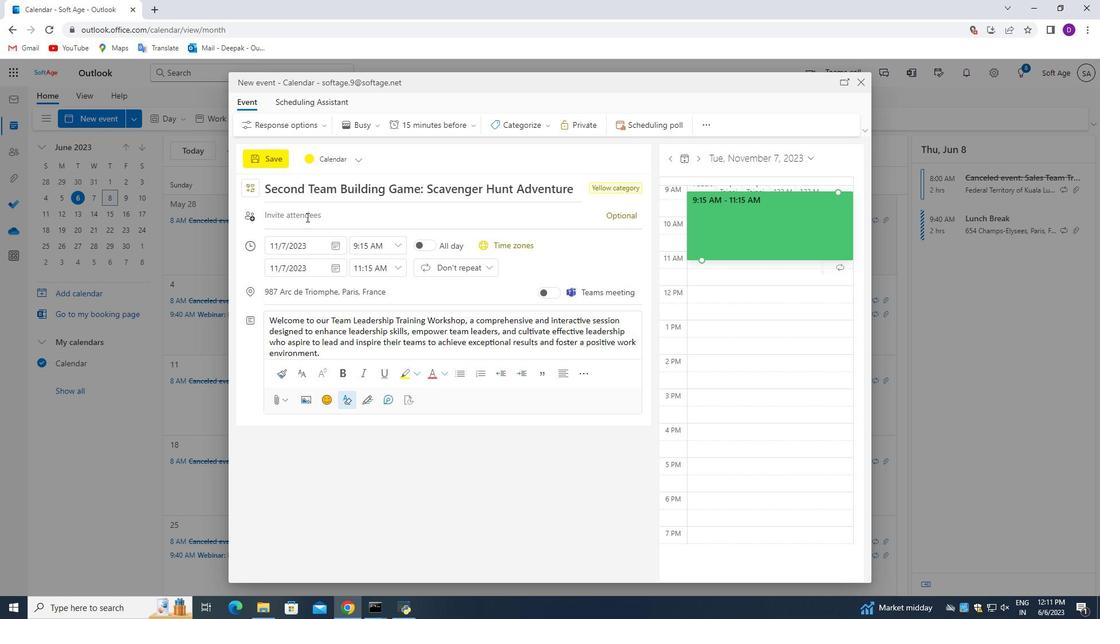 
Action: Mouse pressed left at (306, 215)
Screenshot: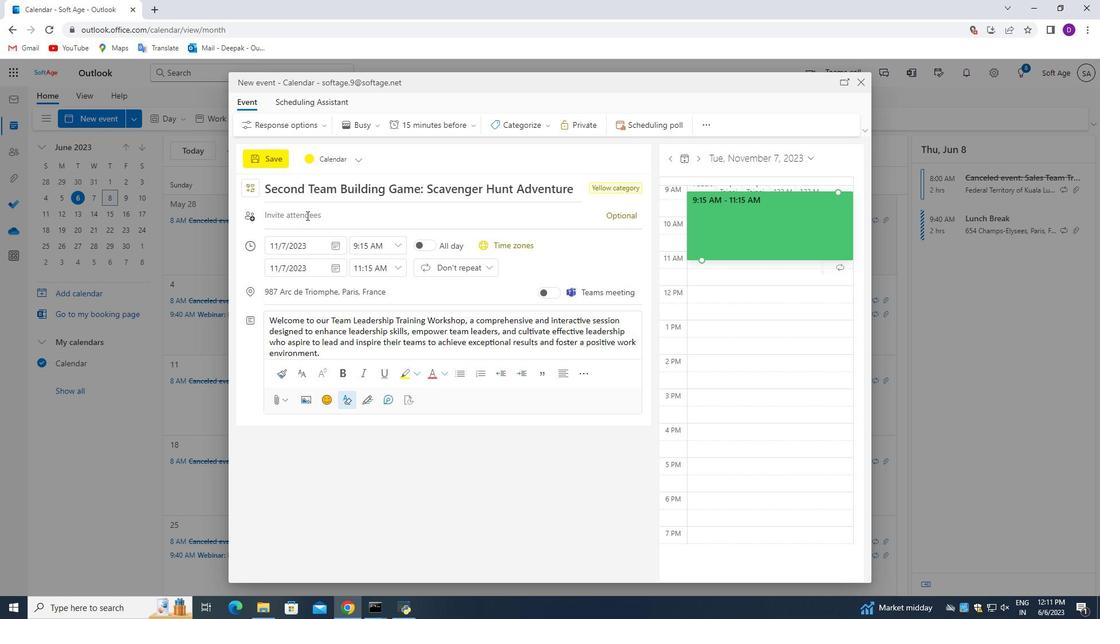 
Action: Mouse moved to (387, 447)
Screenshot: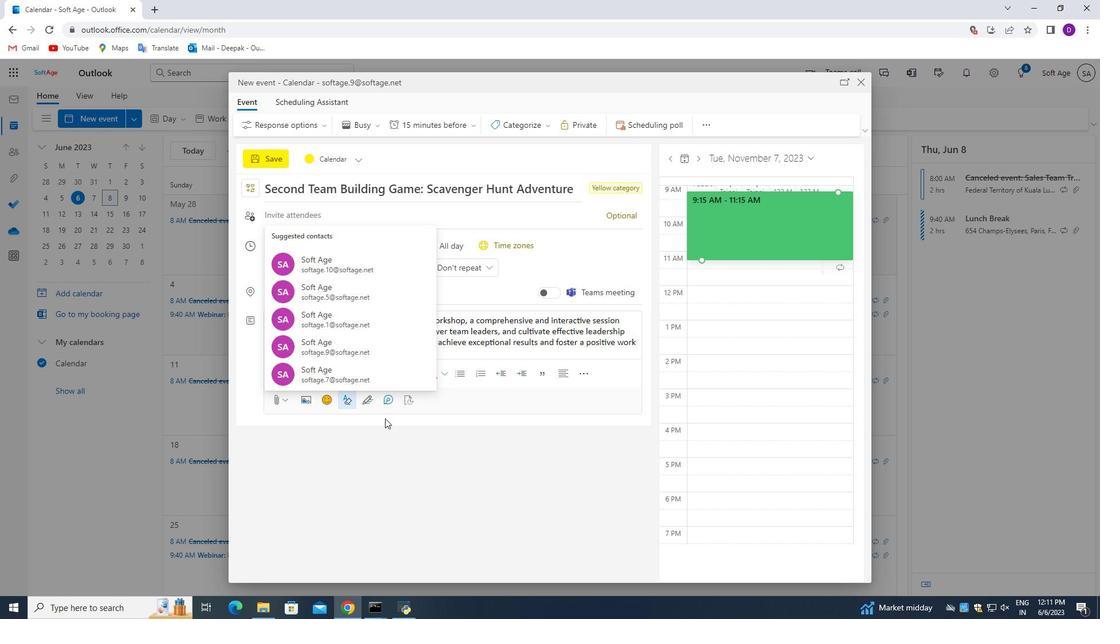 
Action: Key pressed <Key.shift_r>softage.5<Key.shift>@softage.net<Key.enter>
Screenshot: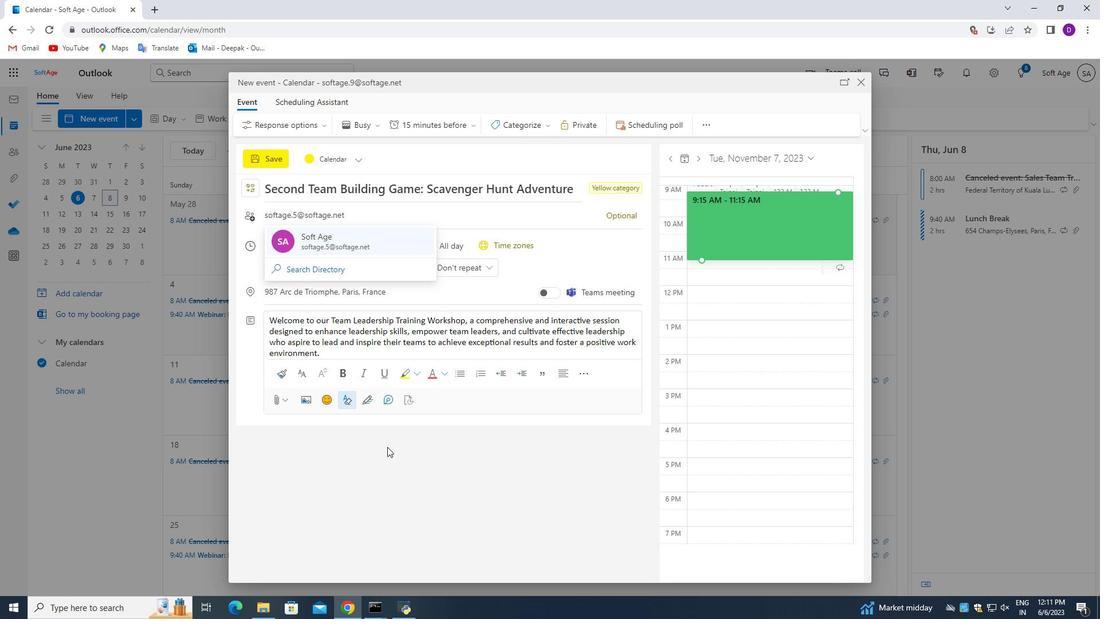 
Action: Mouse moved to (621, 217)
Screenshot: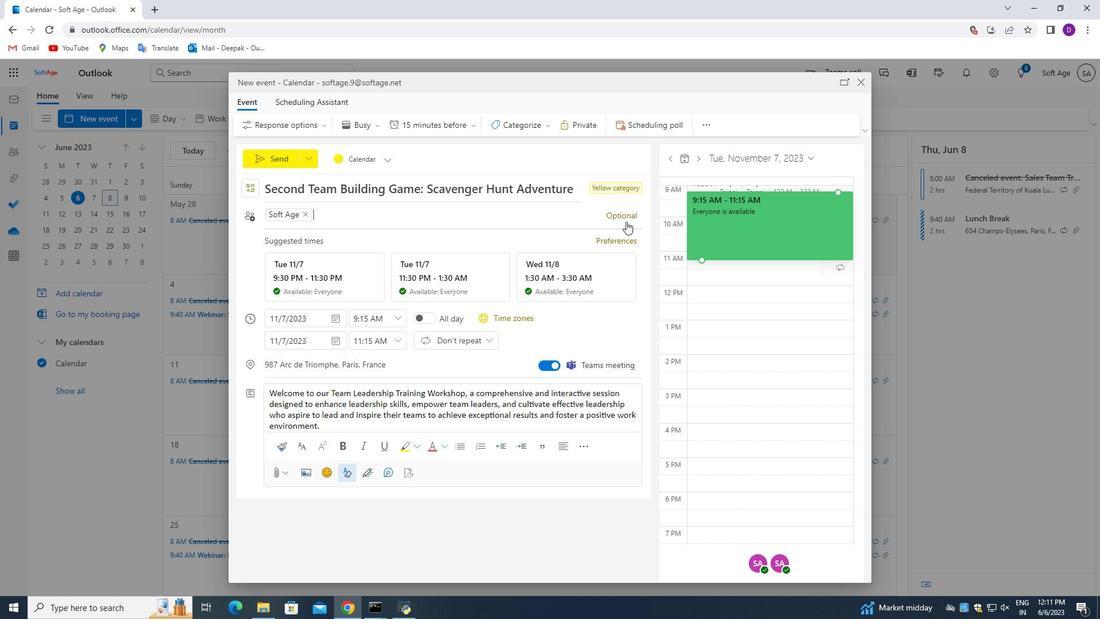 
Action: Mouse pressed left at (621, 217)
Screenshot: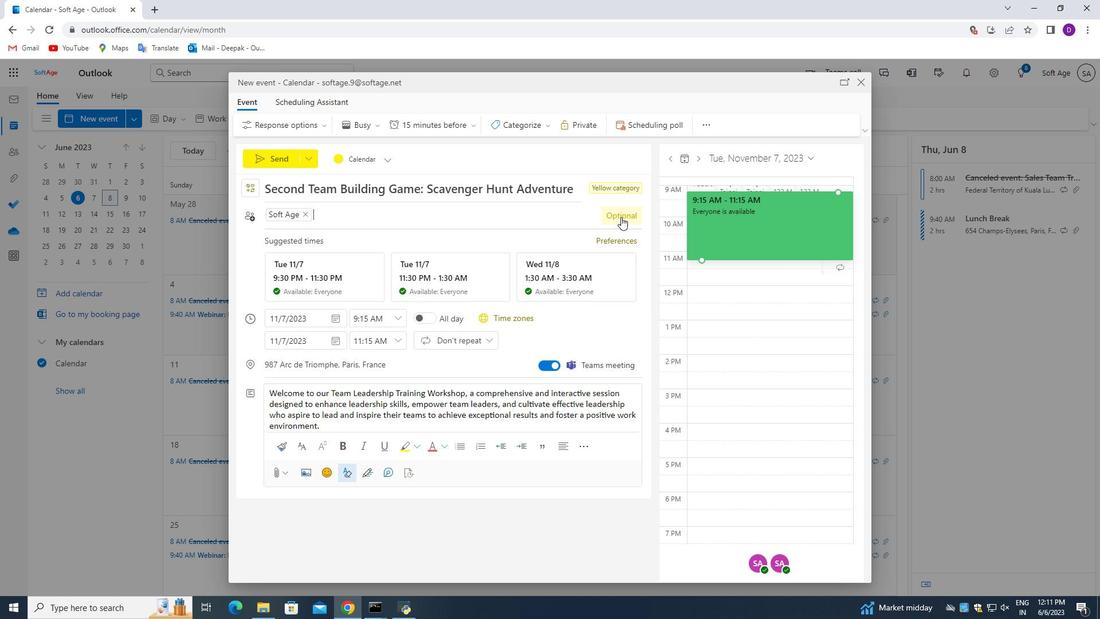 
Action: Mouse moved to (392, 209)
Screenshot: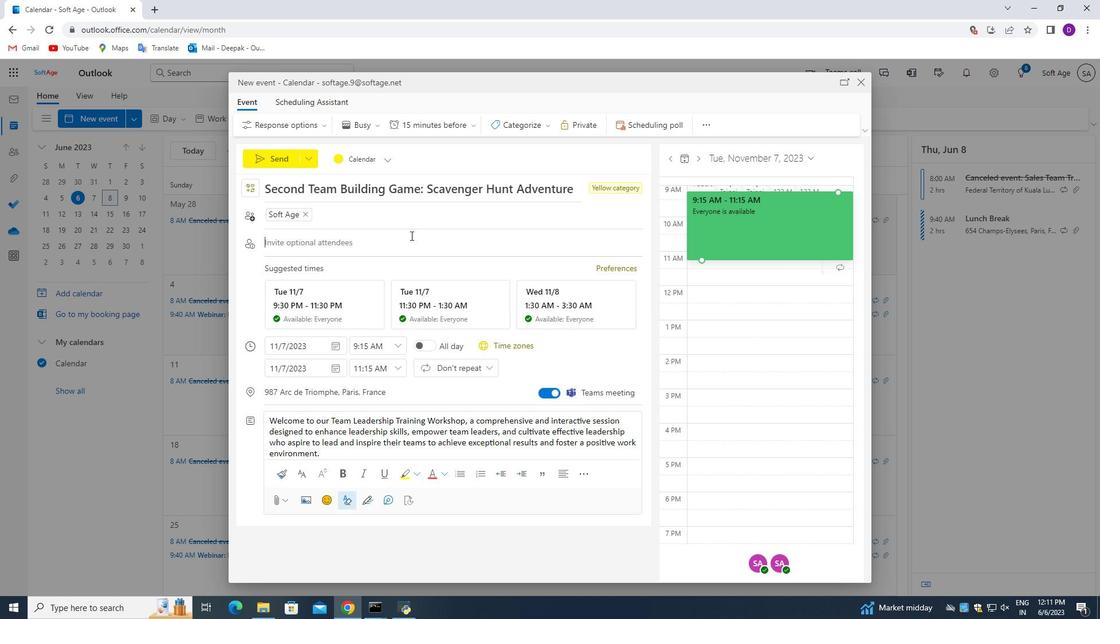 
Action: Key pressed softage.6<Key.shift>@softage.net<Key.enter>
Screenshot: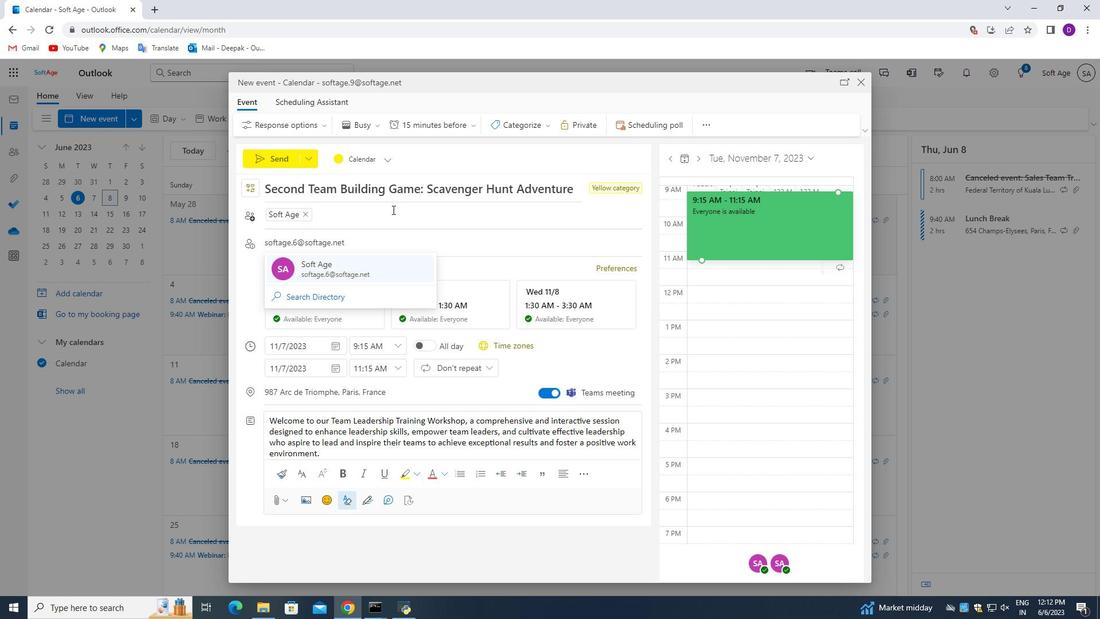 
Action: Mouse moved to (458, 128)
Screenshot: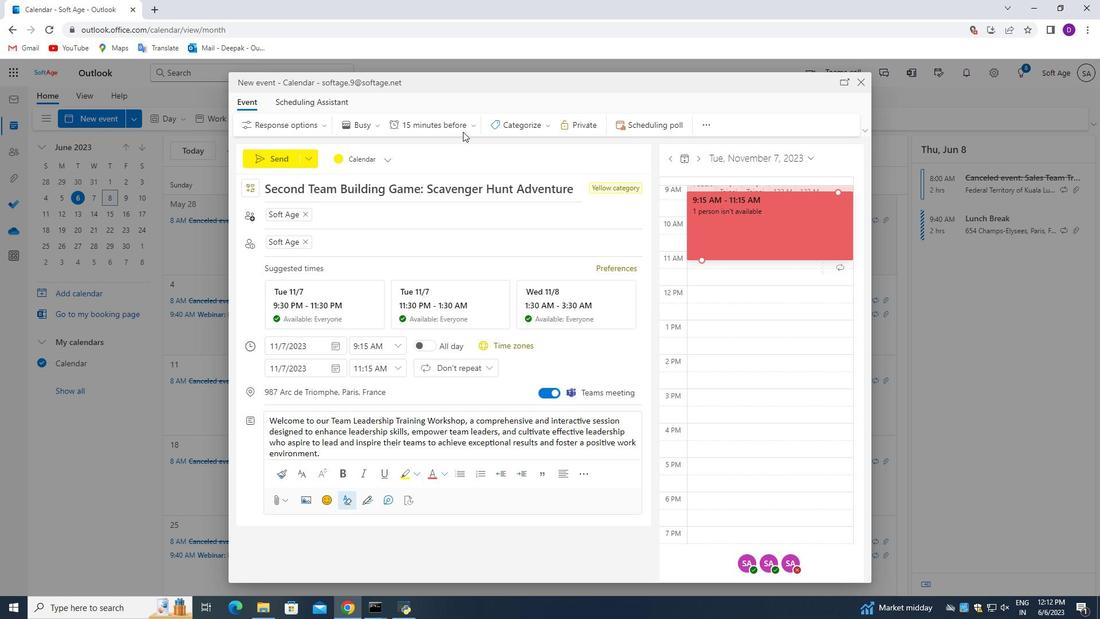 
Action: Mouse pressed left at (458, 128)
Screenshot: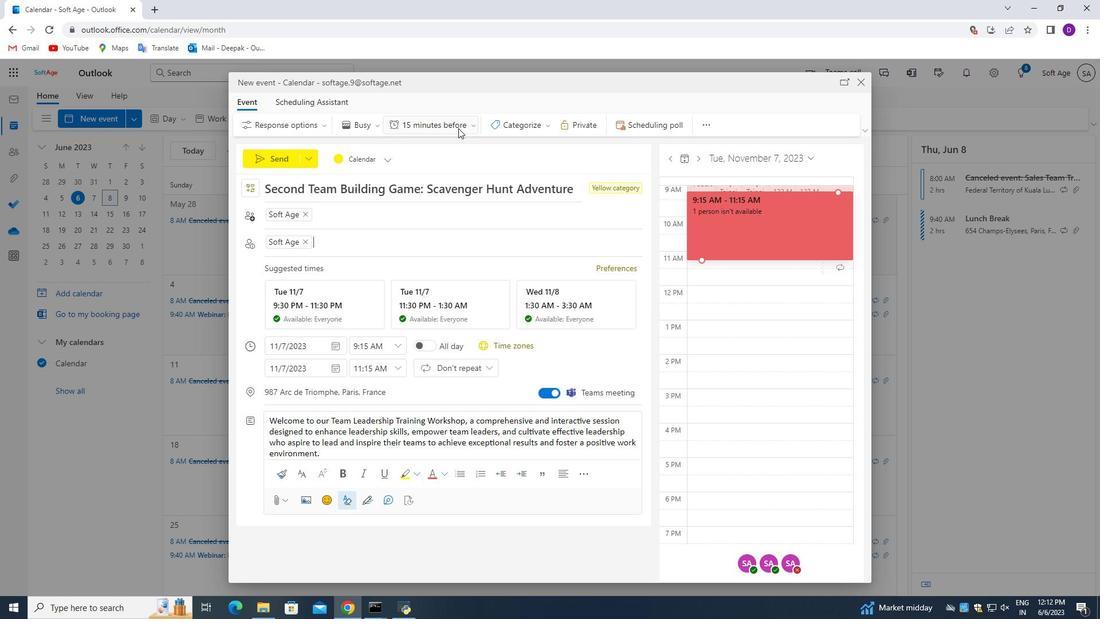 
Action: Mouse moved to (433, 232)
Screenshot: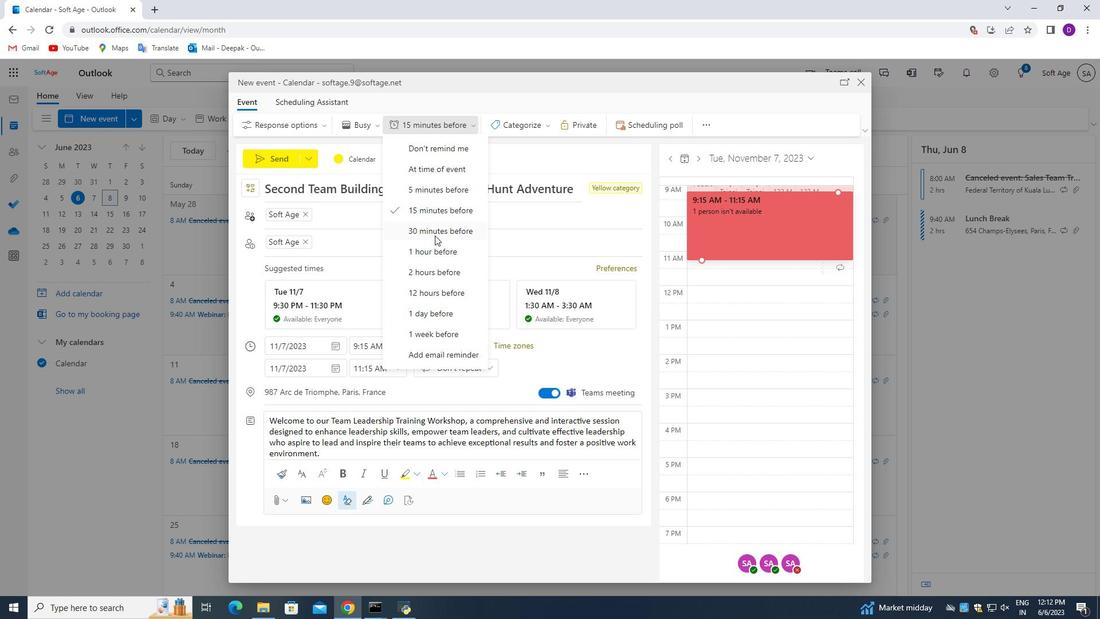 
Action: Mouse pressed left at (433, 232)
Screenshot: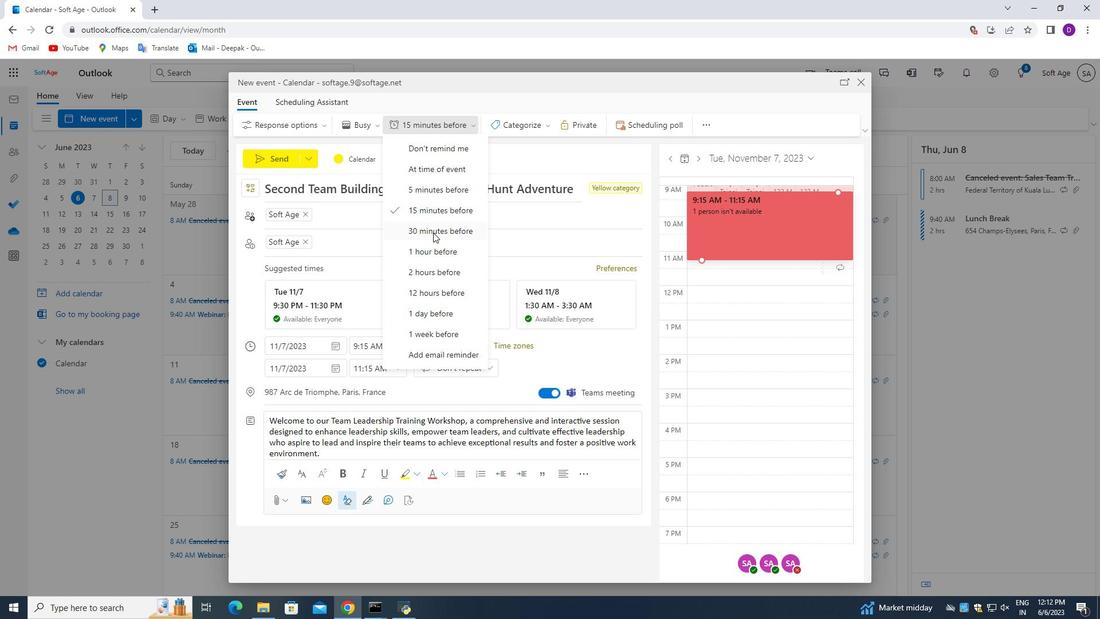 
Action: Mouse moved to (370, 342)
Screenshot: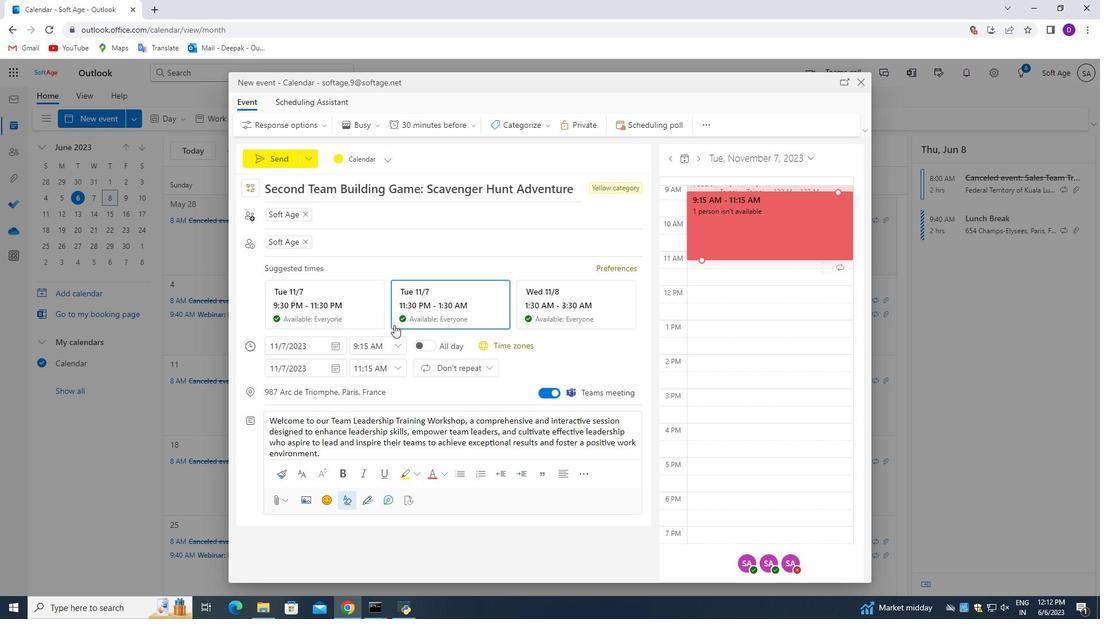 
Action: Mouse scrolled (380, 334) with delta (0, 0)
Screenshot: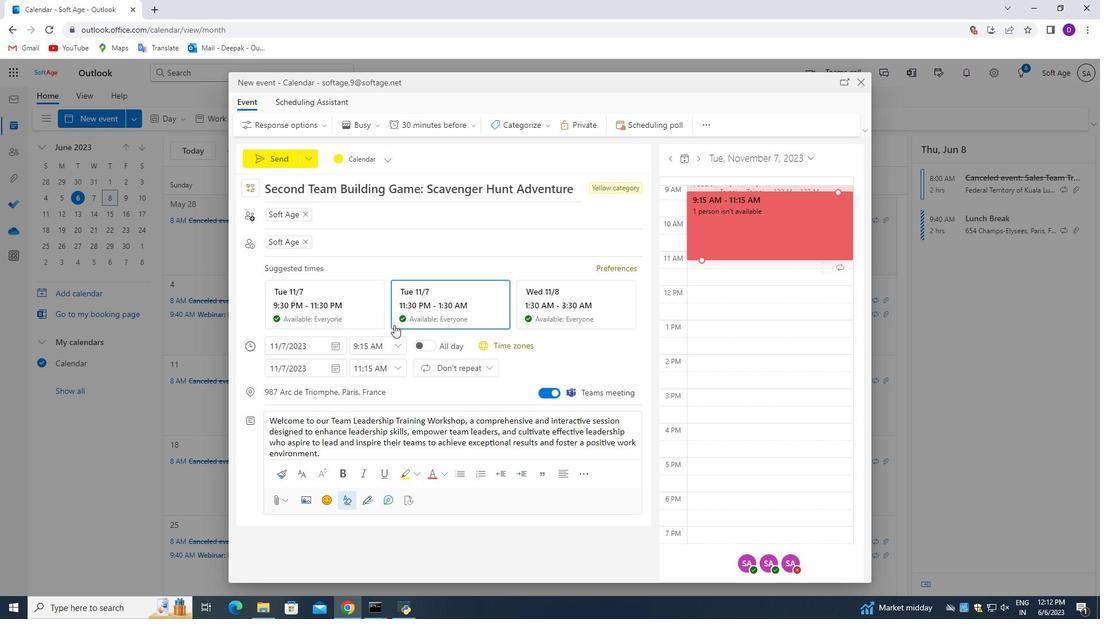 
Action: Mouse moved to (370, 342)
Screenshot: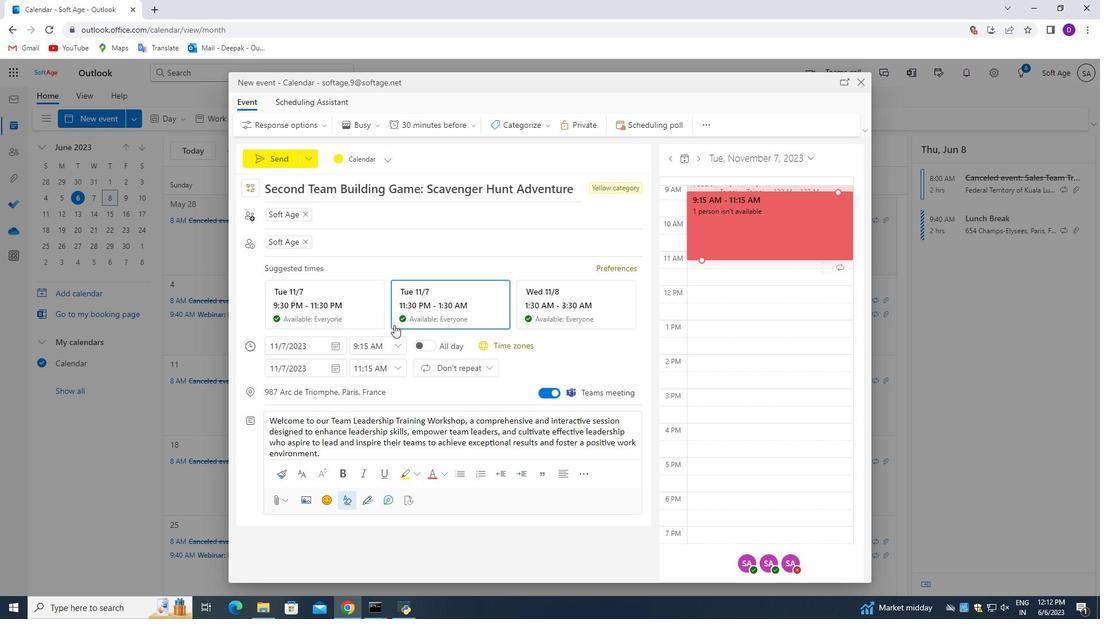 
Action: Mouse scrolled (373, 339) with delta (0, 0)
Screenshot: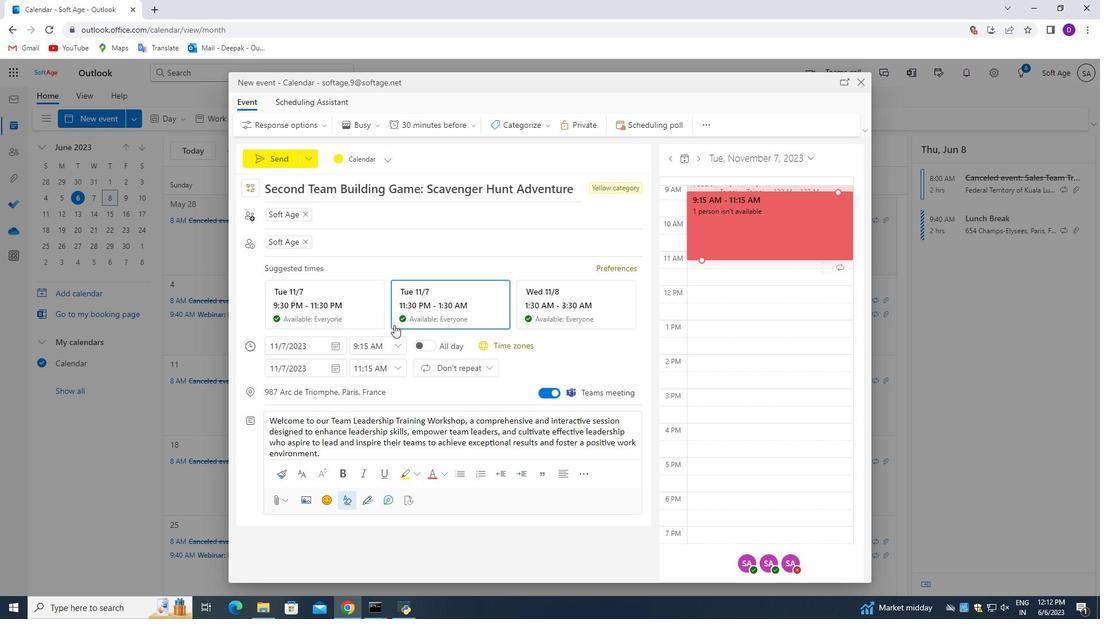 
Action: Mouse moved to (369, 342)
Screenshot: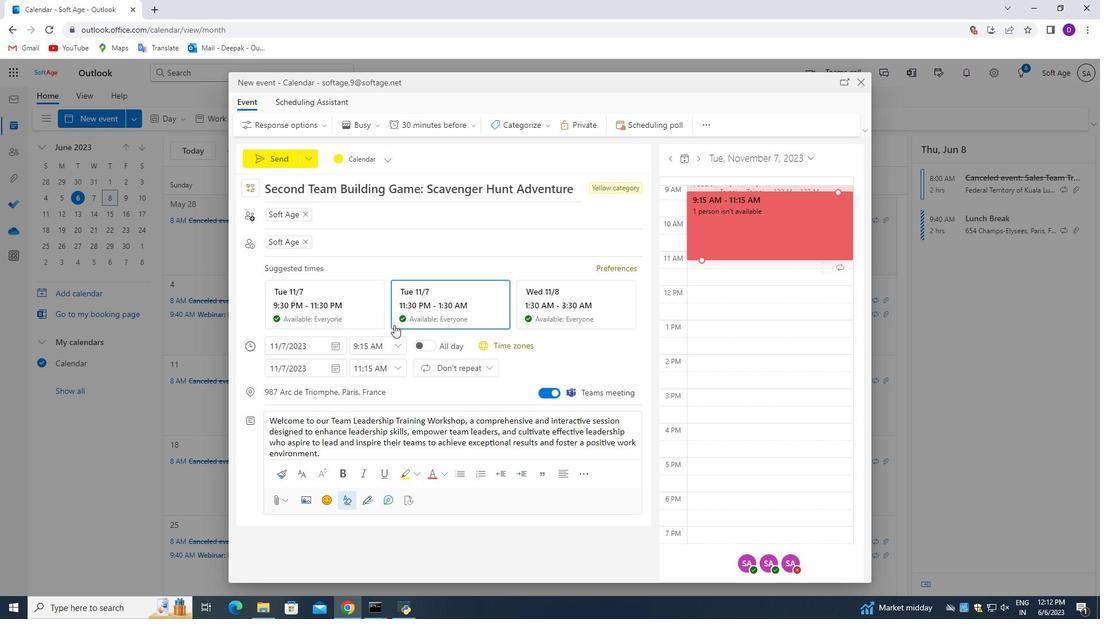 
Action: Mouse scrolled (370, 341) with delta (0, 0)
Screenshot: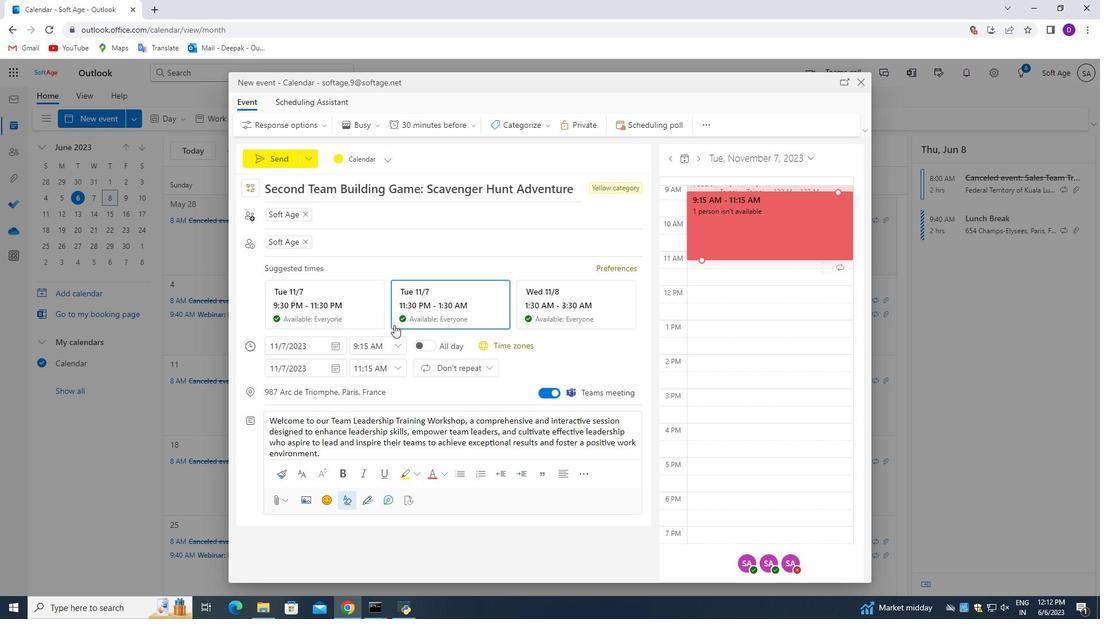 
Action: Mouse moved to (399, 411)
Screenshot: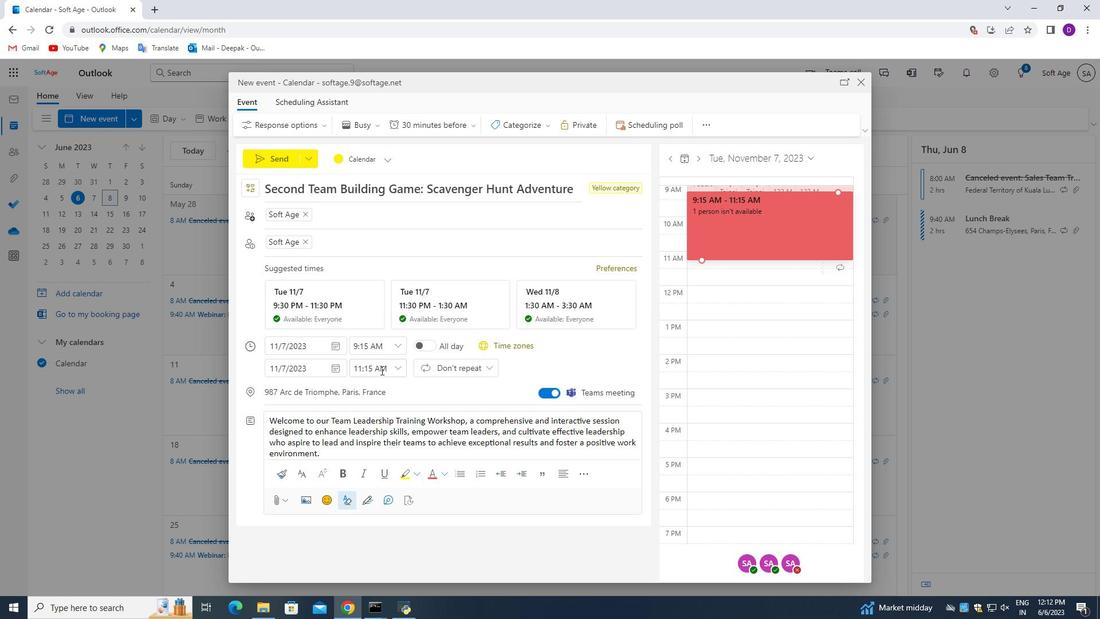 
Action: Mouse scrolled (399, 410) with delta (0, 0)
Screenshot: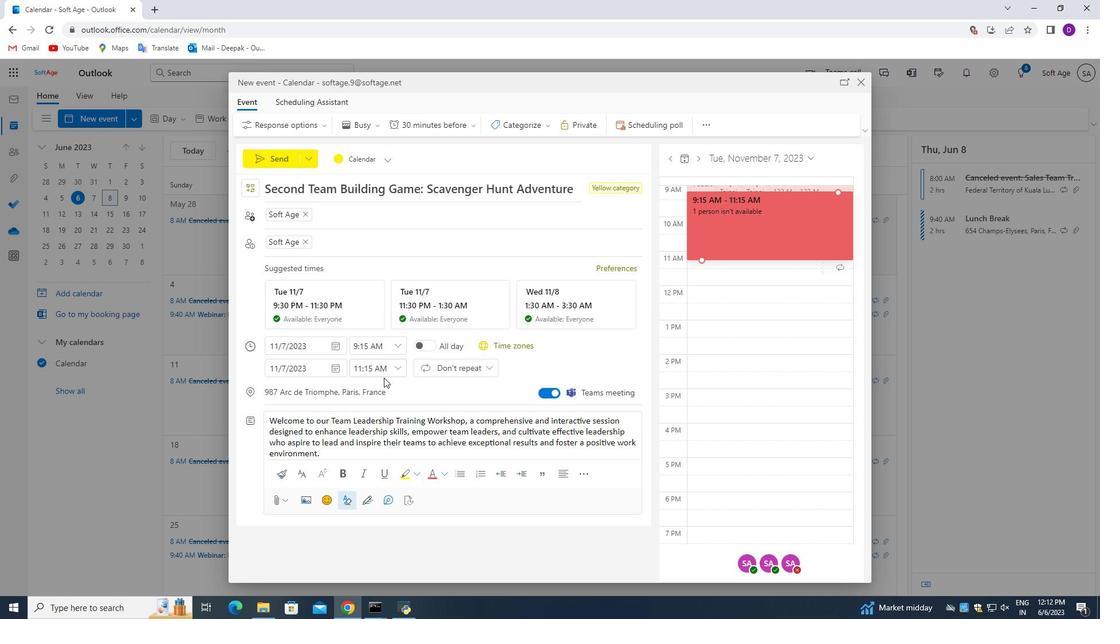 
Action: Mouse moved to (405, 432)
Screenshot: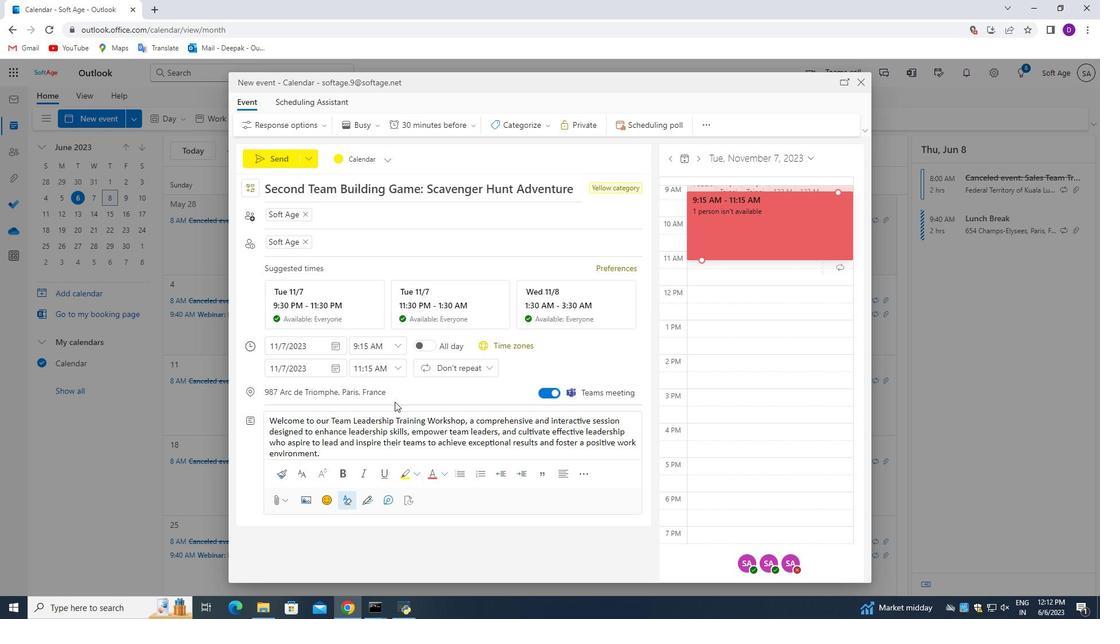 
Action: Mouse scrolled (405, 431) with delta (0, 0)
Screenshot: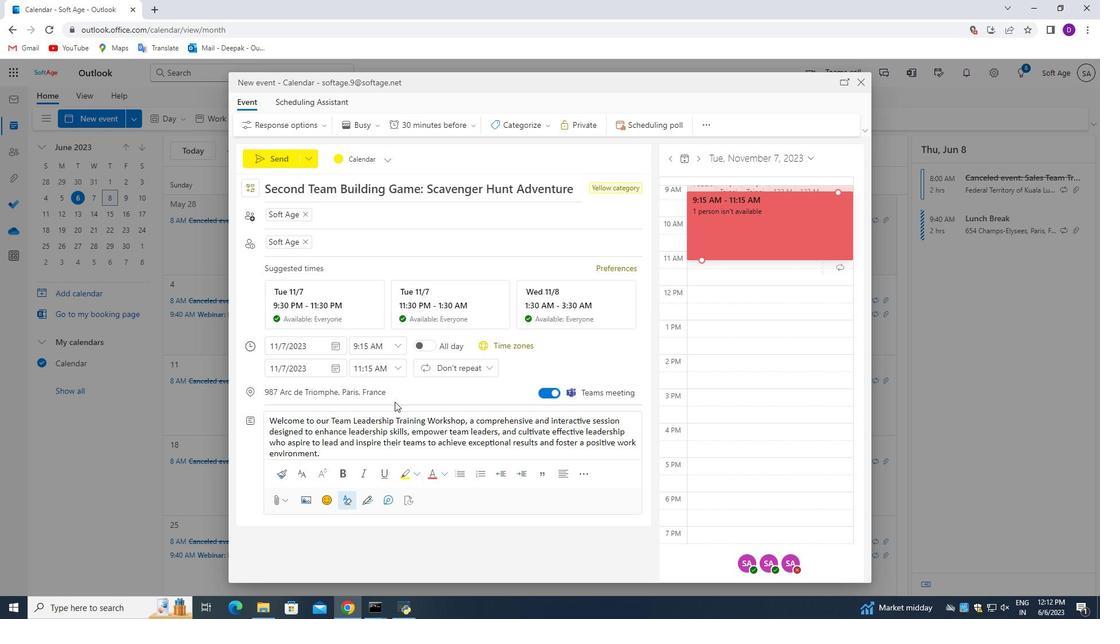 
Action: Mouse moved to (406, 442)
Screenshot: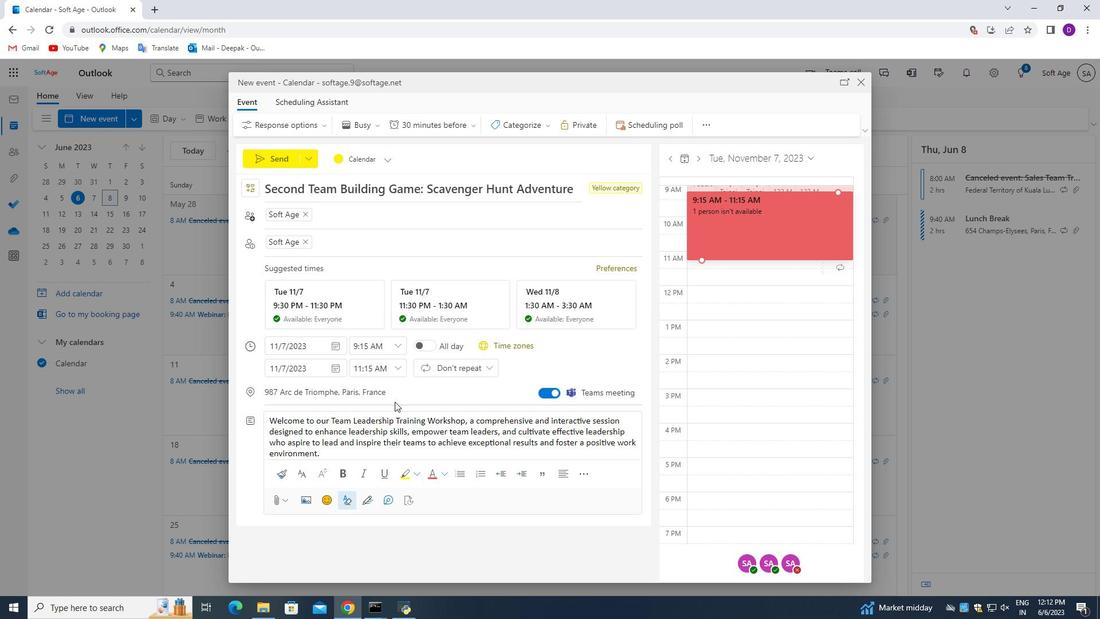 
Action: Mouse scrolled (406, 441) with delta (0, 0)
Screenshot: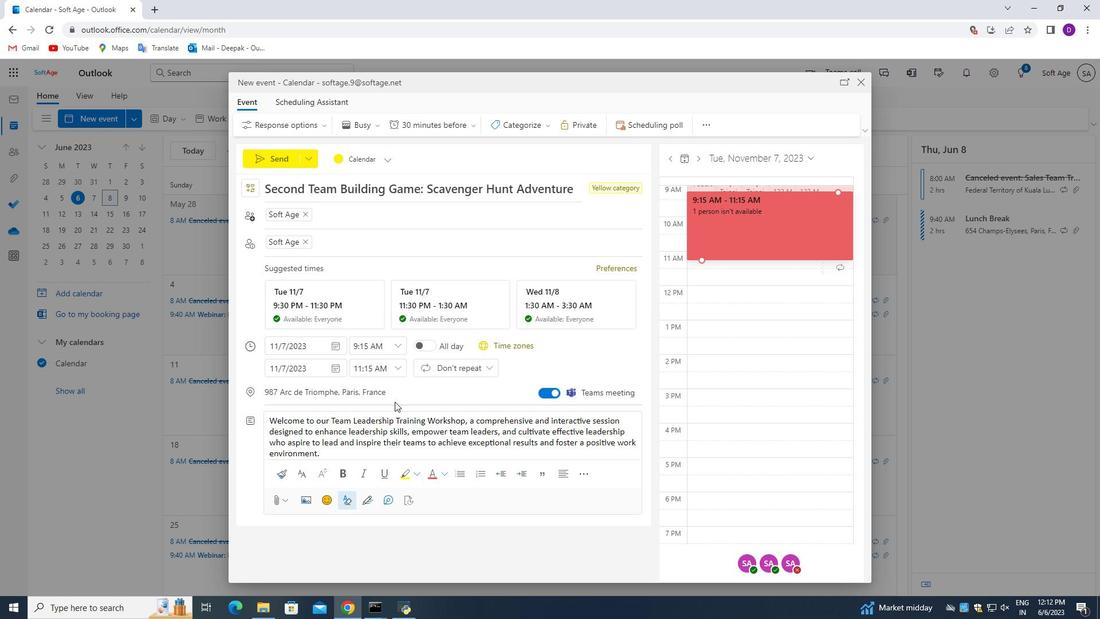 
Action: Mouse moved to (347, 319)
Screenshot: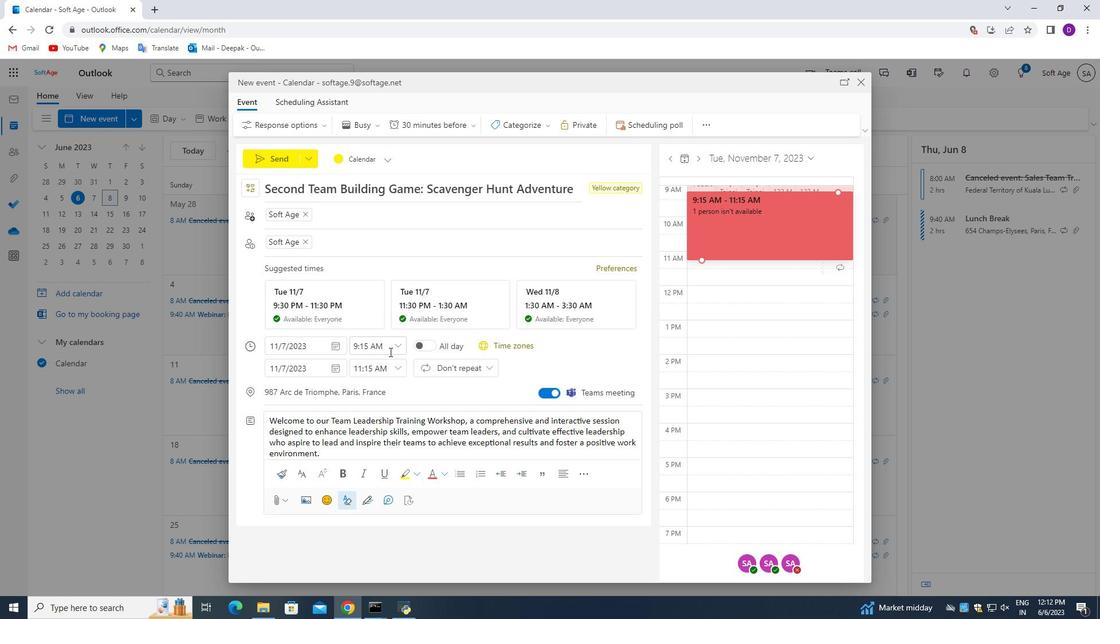 
Action: Mouse scrolled (347, 320) with delta (0, 0)
Screenshot: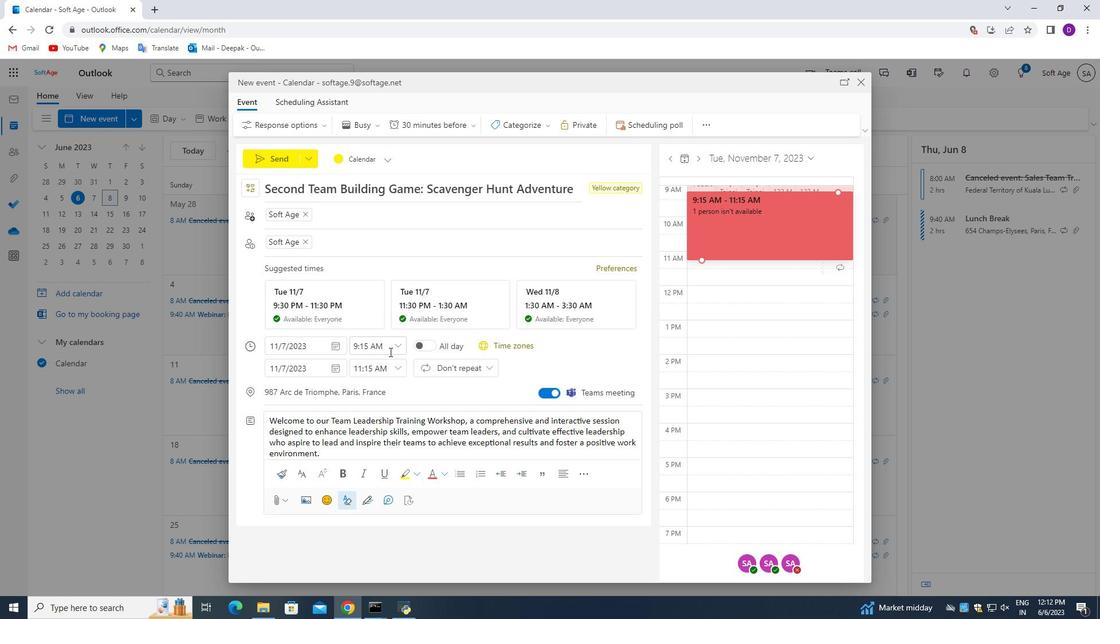 
Action: Mouse moved to (344, 315)
Screenshot: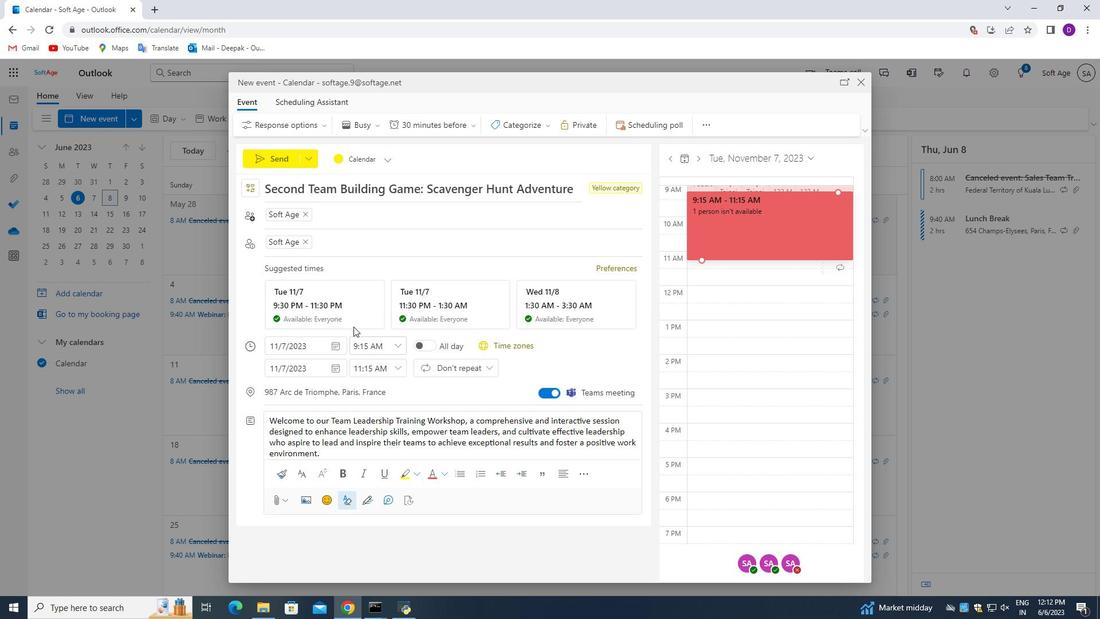 
Action: Mouse scrolled (344, 316) with delta (0, 0)
Screenshot: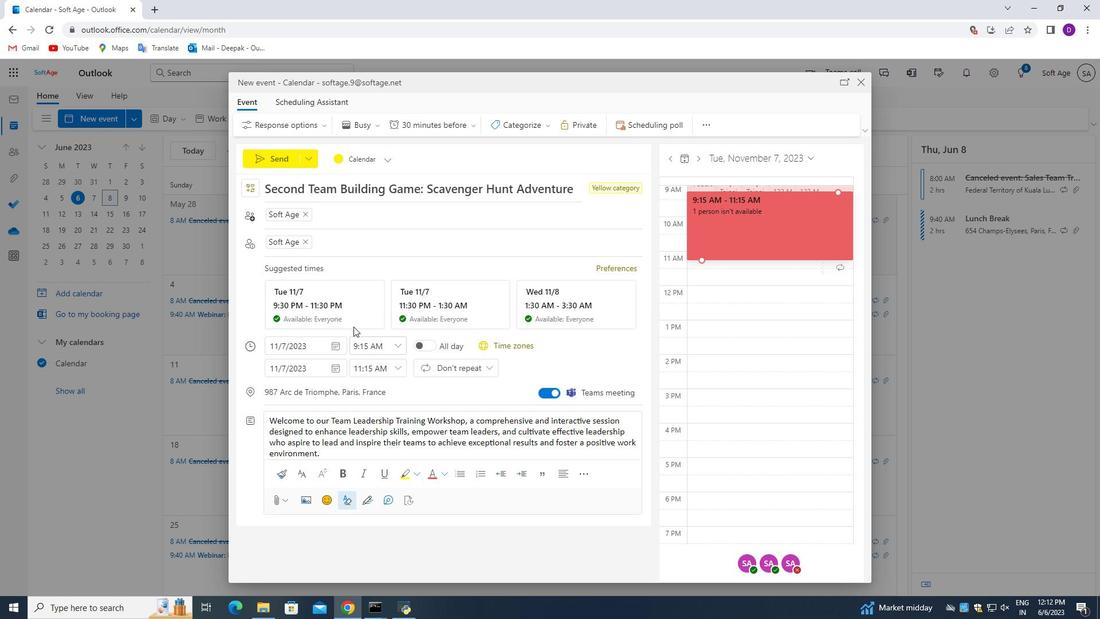 
Action: Mouse moved to (272, 161)
Screenshot: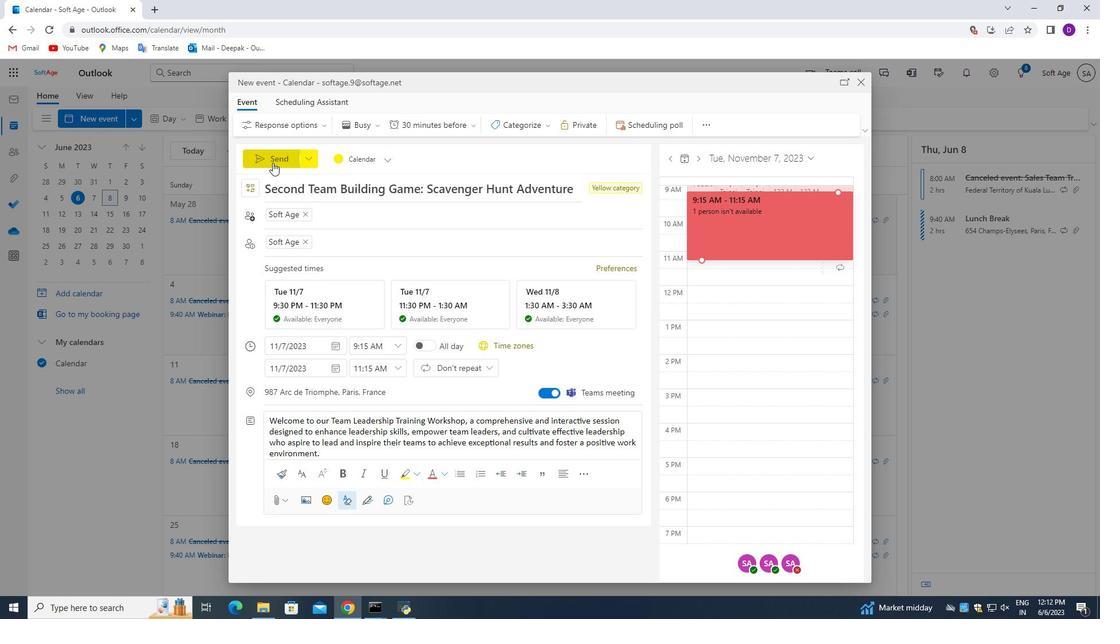 
Action: Mouse pressed left at (272, 161)
Screenshot: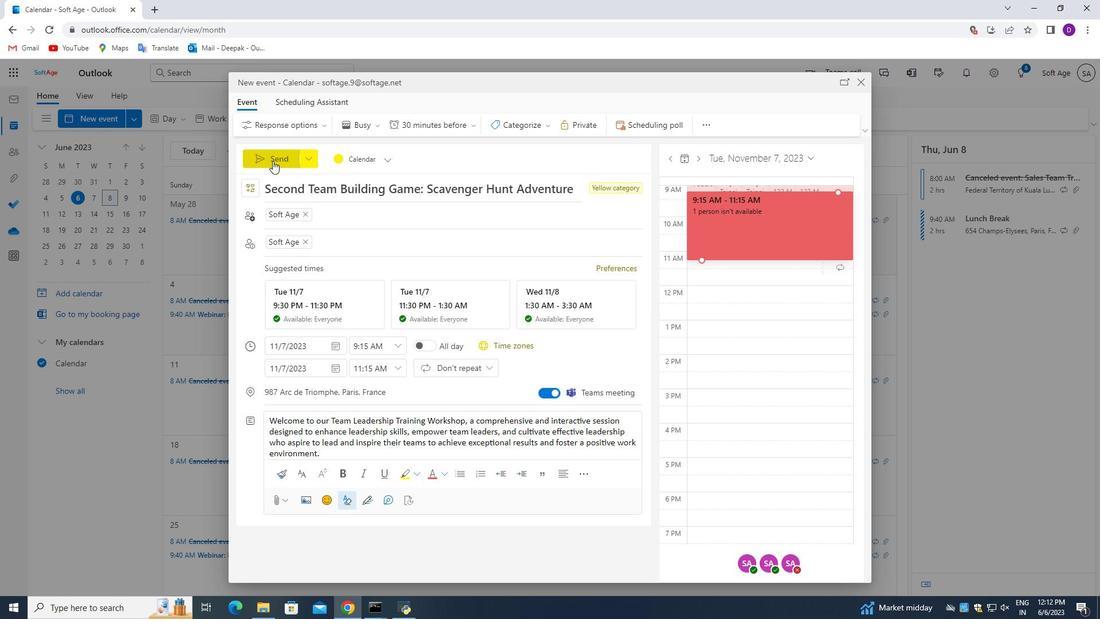 
Action: Mouse moved to (391, 363)
Screenshot: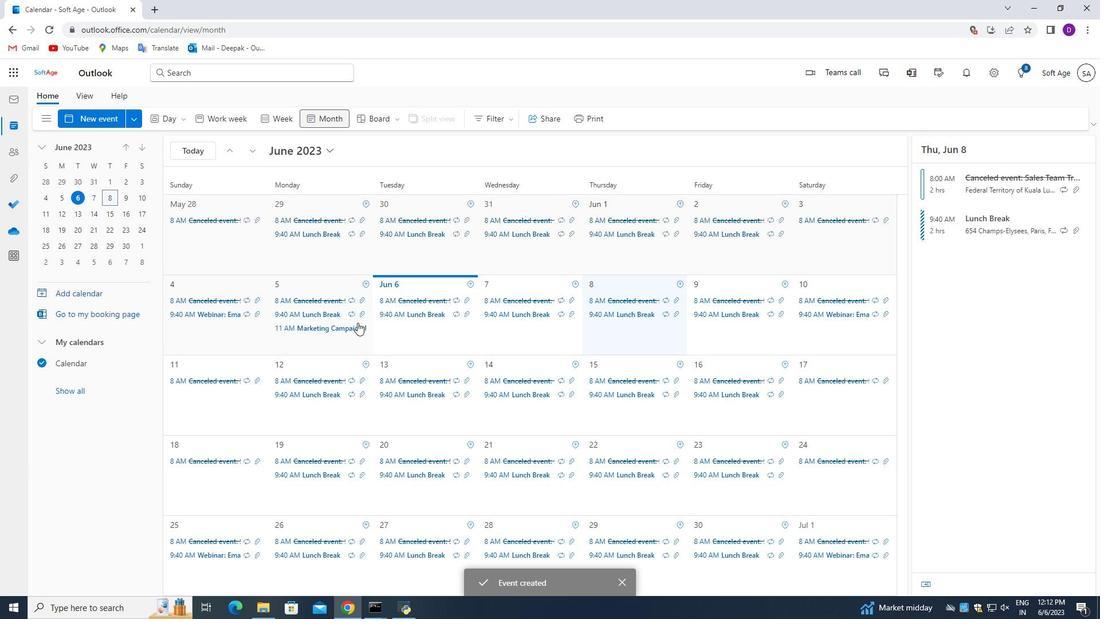 
Action: Mouse scrolled (391, 364) with delta (0, 0)
Screenshot: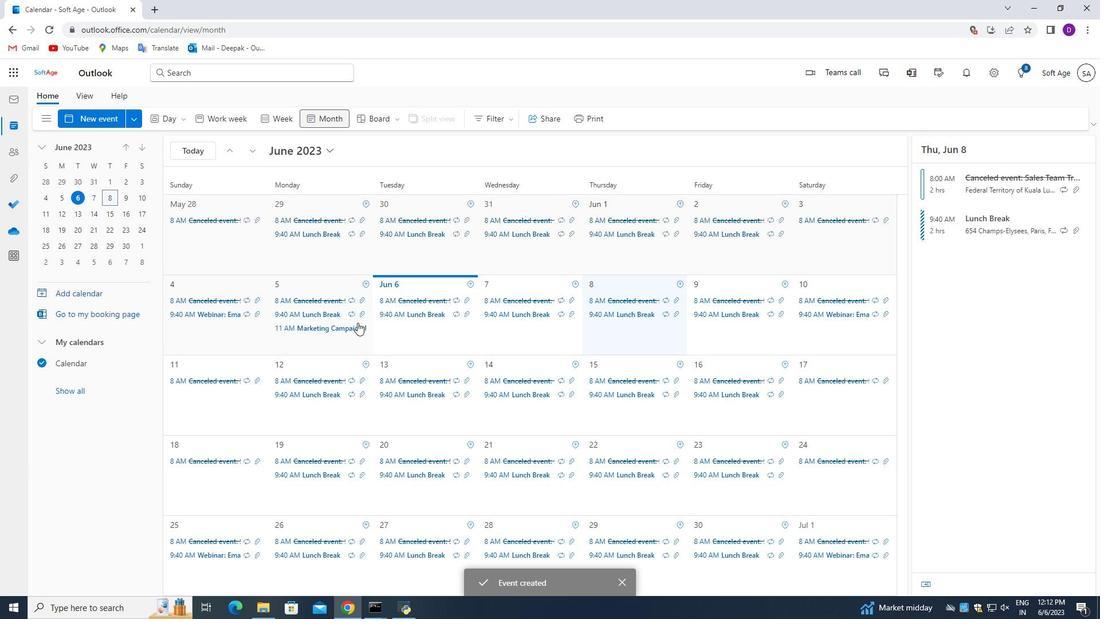 
Action: Mouse scrolled (391, 364) with delta (0, 0)
Screenshot: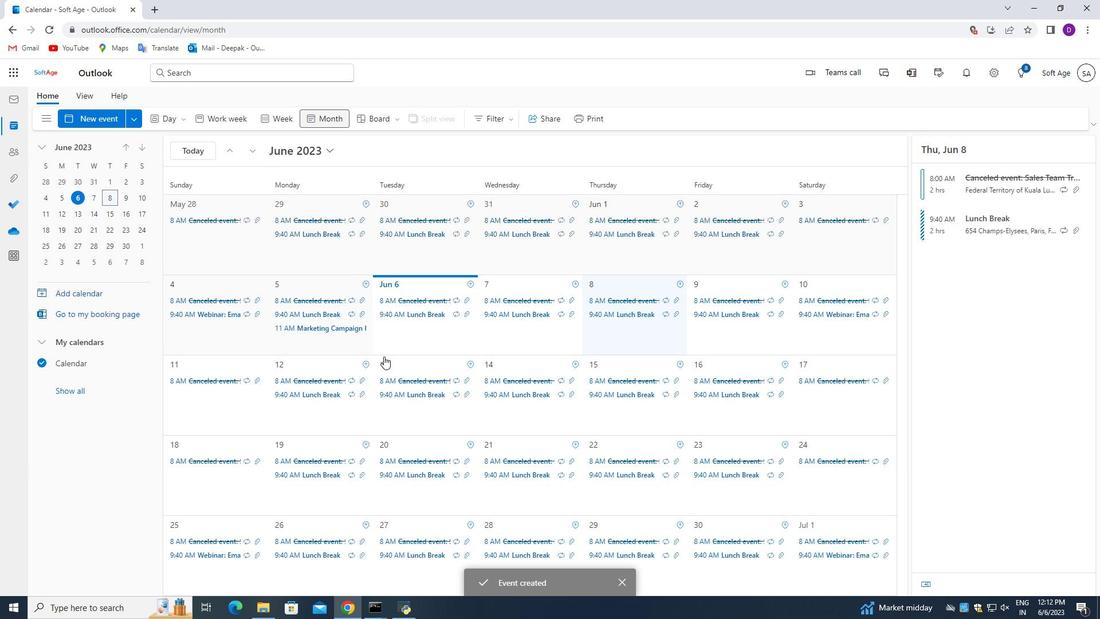 
Action: Mouse scrolled (391, 364) with delta (0, 0)
Screenshot: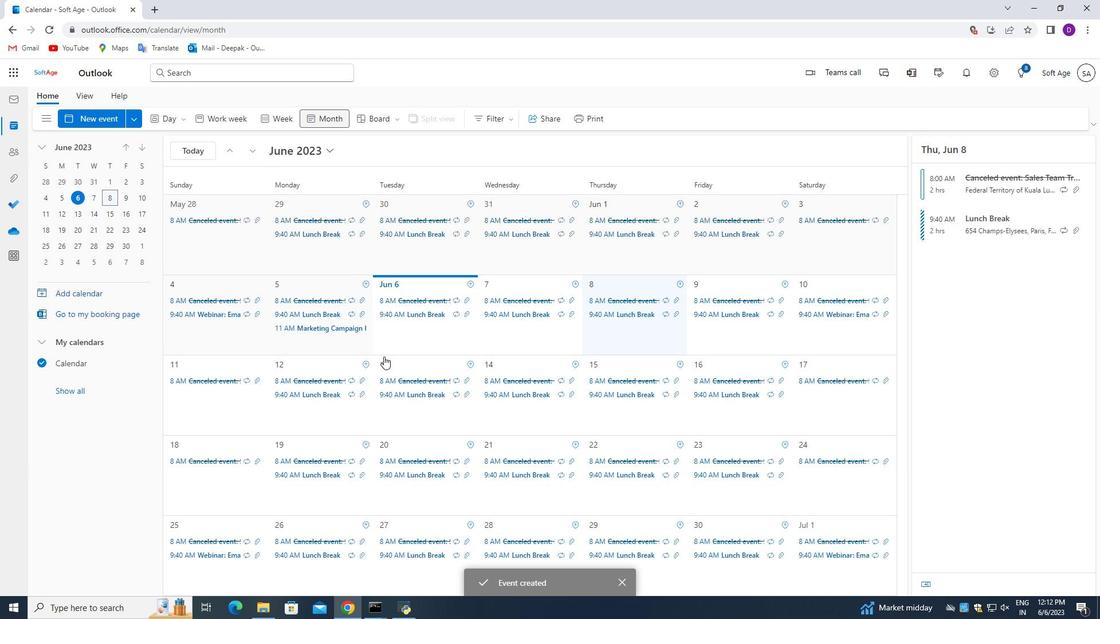 
